 Task: Look for space in Ceará Mirim, Brazil from 1st August, 2023 to 5th August, 2023 for 3 adults, 1 child in price range Rs.13000 to Rs.20000. Place can be entire place with 2 bedrooms having 3 beds and 2 bathrooms. Property type can be flatguest house, hotel. Booking option can be shelf check-in. Required host language is Spanish.
Action: Mouse moved to (403, 80)
Screenshot: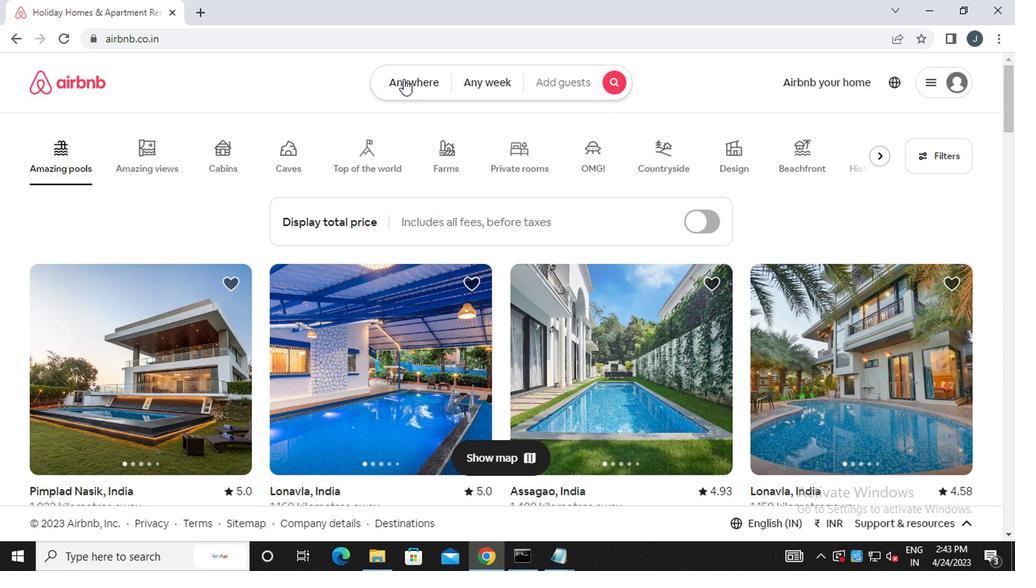 
Action: Mouse pressed left at (403, 80)
Screenshot: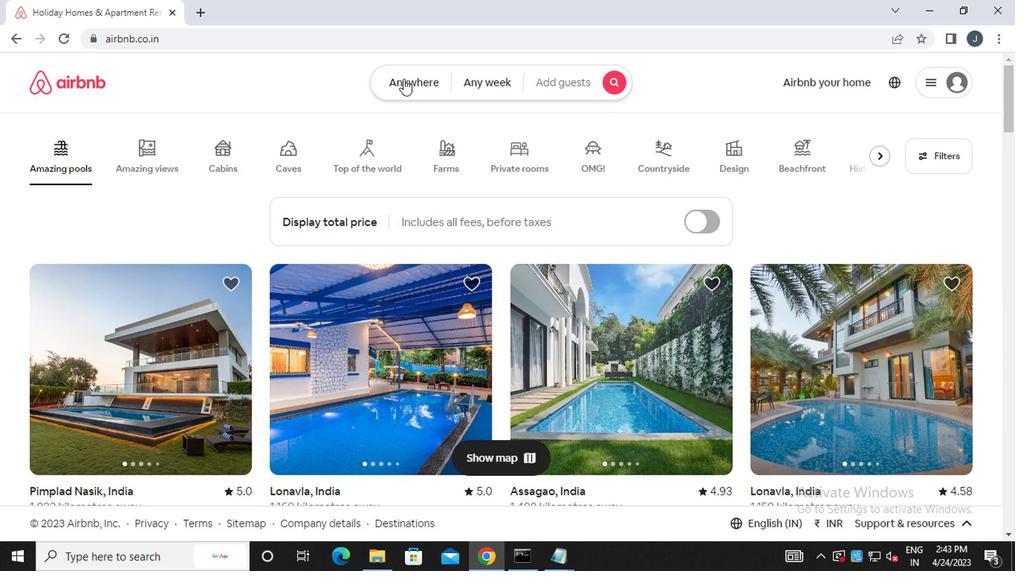 
Action: Mouse moved to (252, 148)
Screenshot: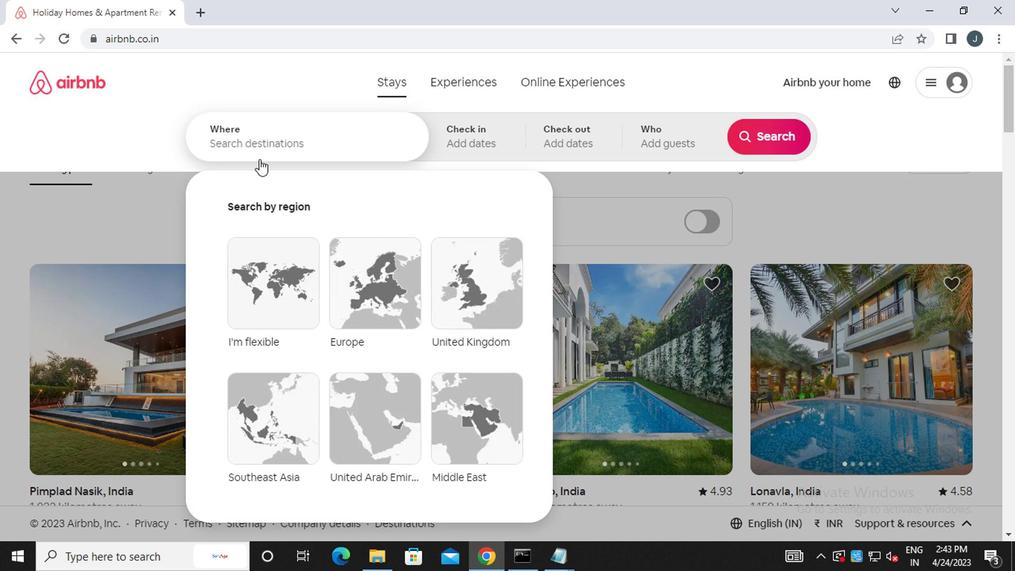 
Action: Mouse pressed left at (252, 148)
Screenshot: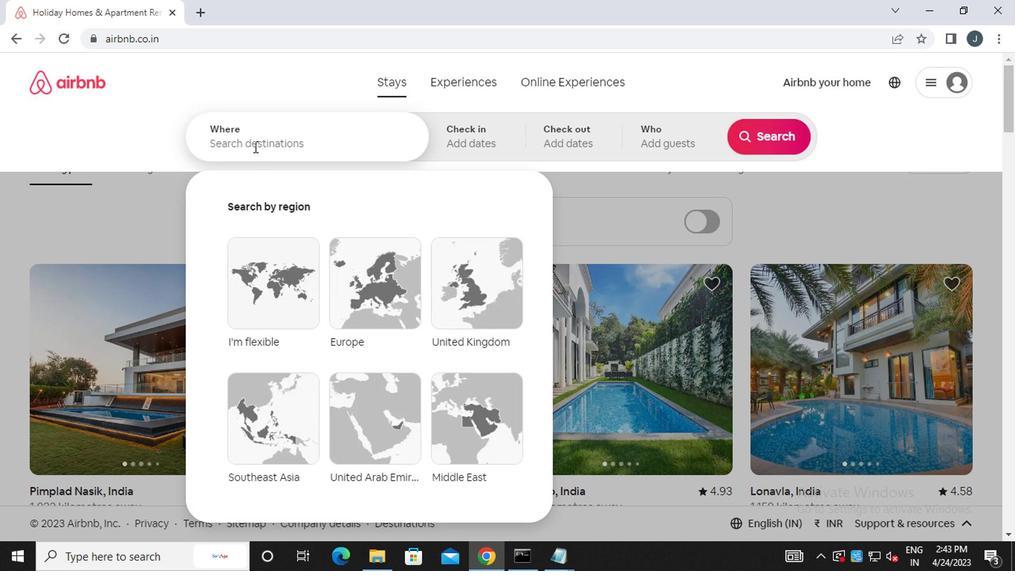 
Action: Mouse moved to (251, 145)
Screenshot: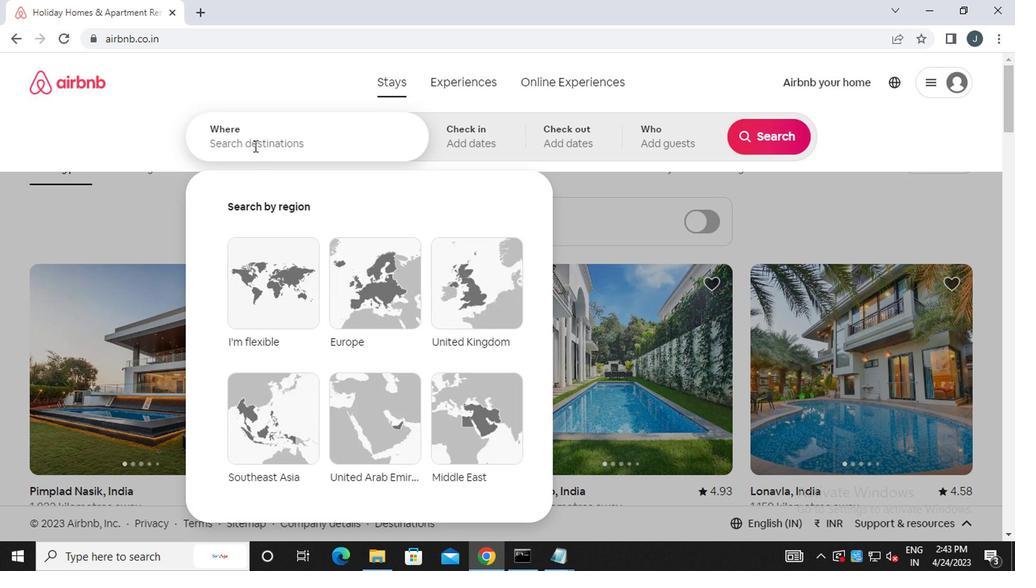 
Action: Key pressed c<Key.caps_lock>eara<Key.space><Key.caps_lock>n=<Key.backspace><Key.backspace>m<Key.caps_lock>irim,<Key.space><Key.caps_lock>b<Key.caps_lock>razil
Screenshot: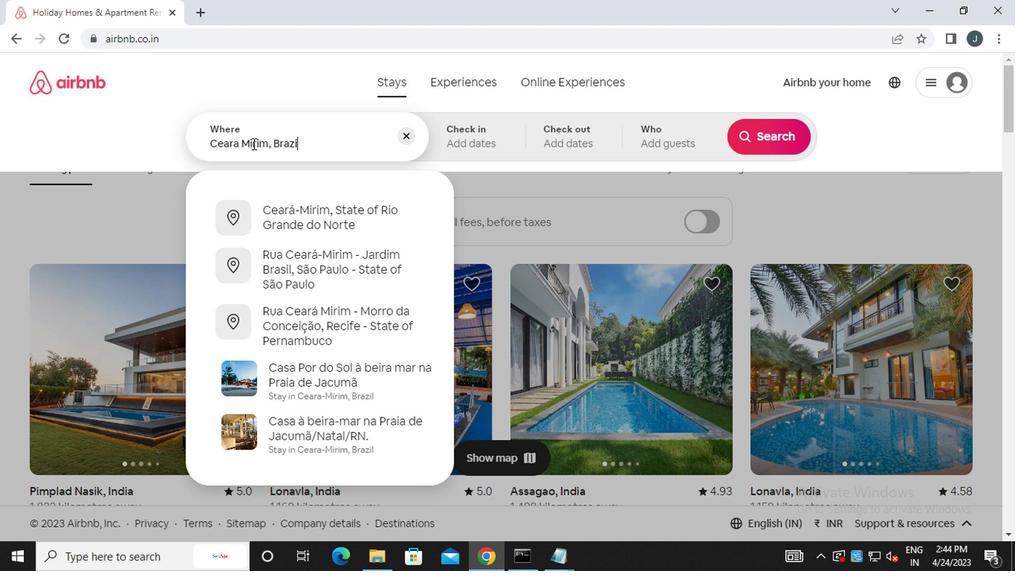 
Action: Mouse moved to (487, 144)
Screenshot: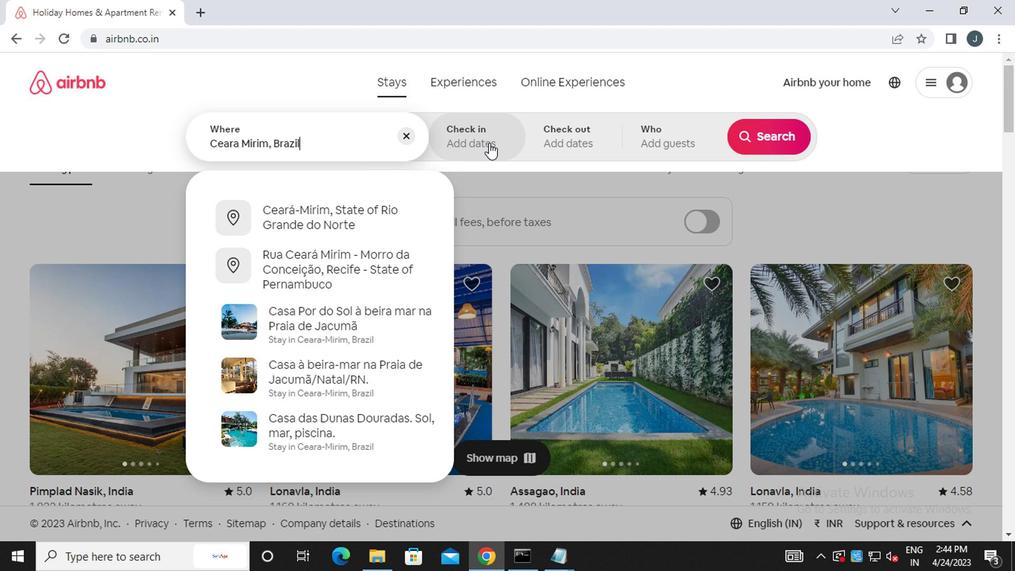 
Action: Mouse pressed left at (487, 144)
Screenshot: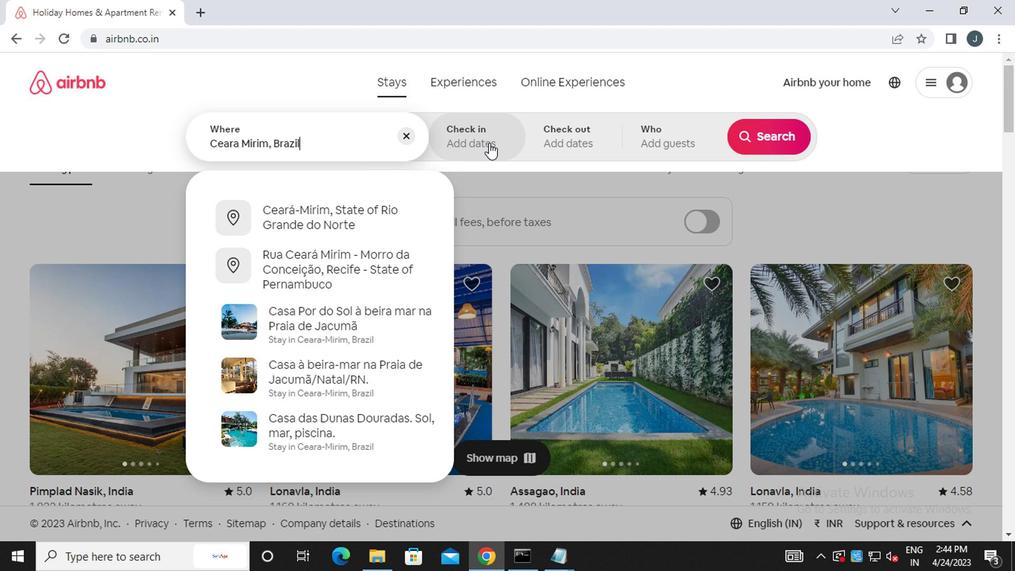 
Action: Mouse moved to (758, 264)
Screenshot: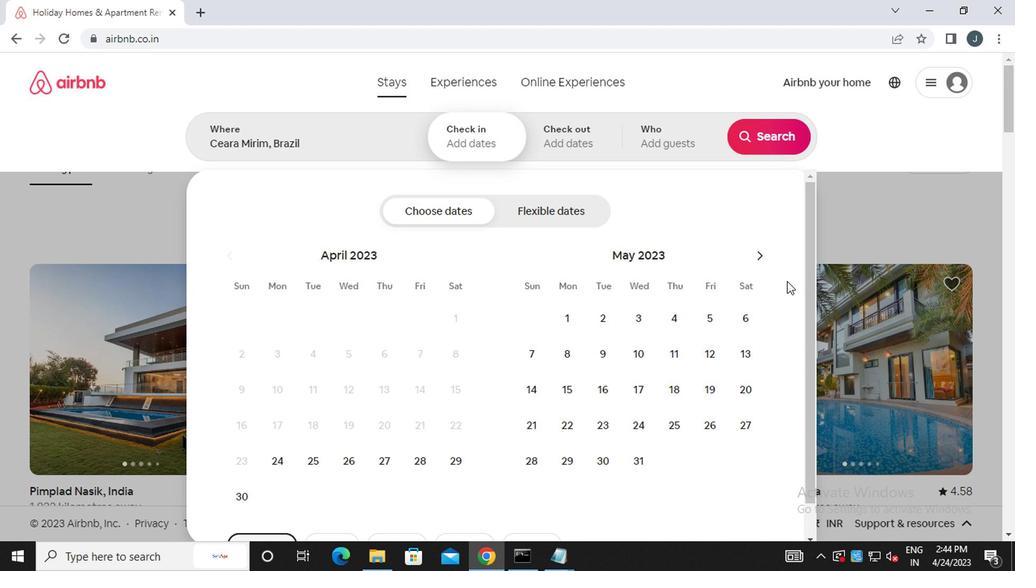 
Action: Mouse pressed left at (758, 264)
Screenshot: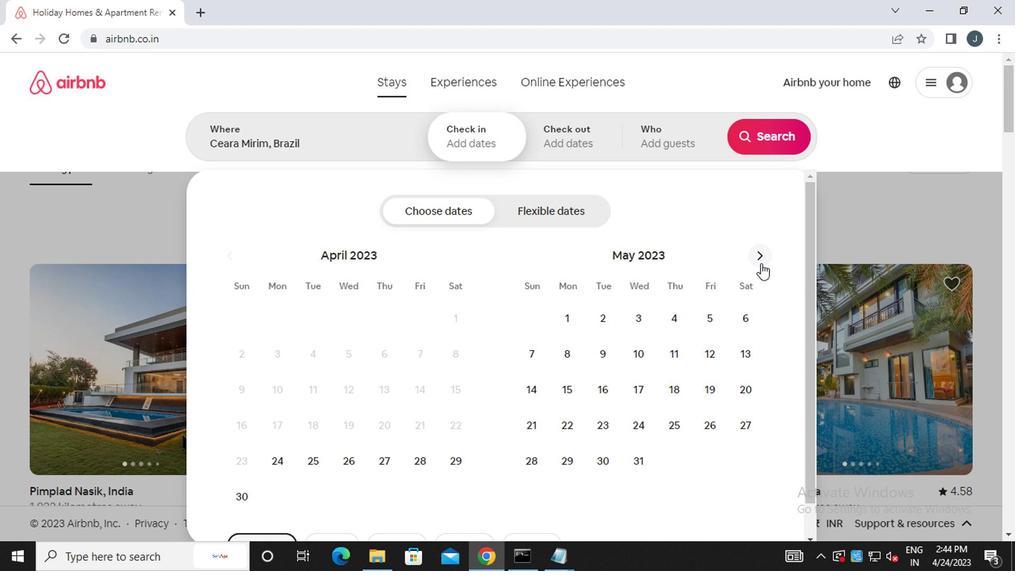 
Action: Mouse pressed left at (758, 264)
Screenshot: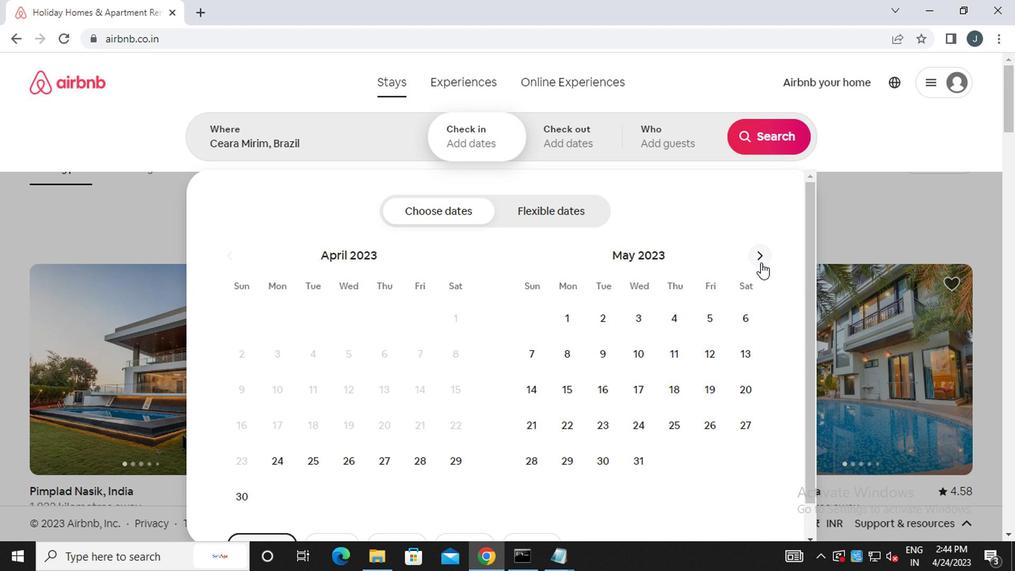 
Action: Mouse pressed left at (758, 264)
Screenshot: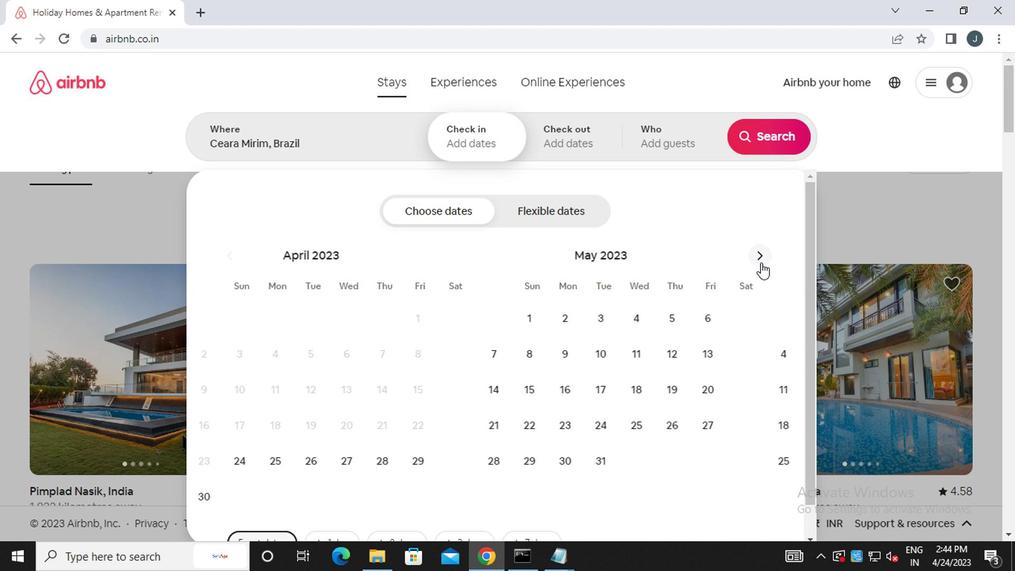 
Action: Mouse pressed left at (758, 264)
Screenshot: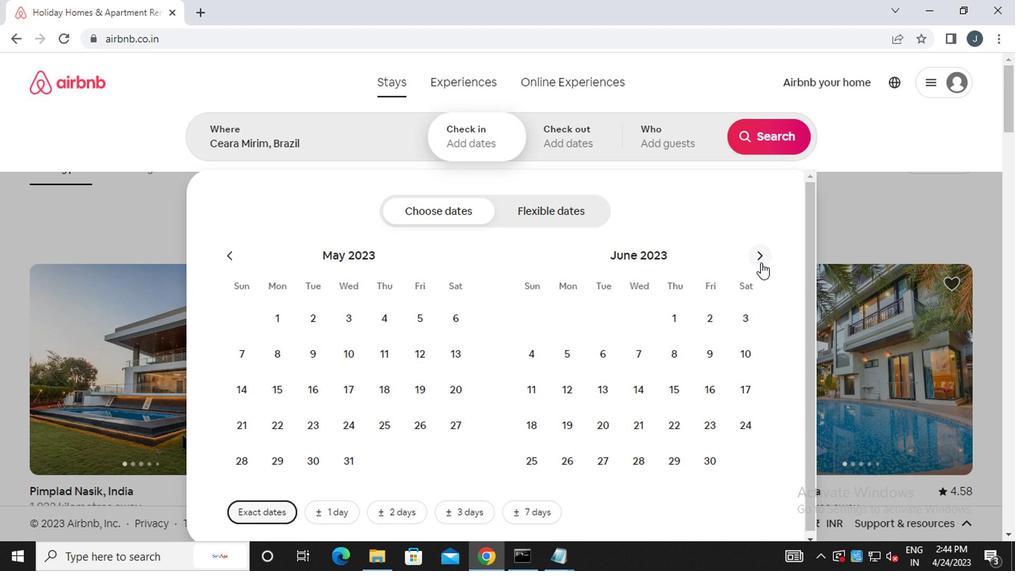 
Action: Mouse pressed left at (758, 264)
Screenshot: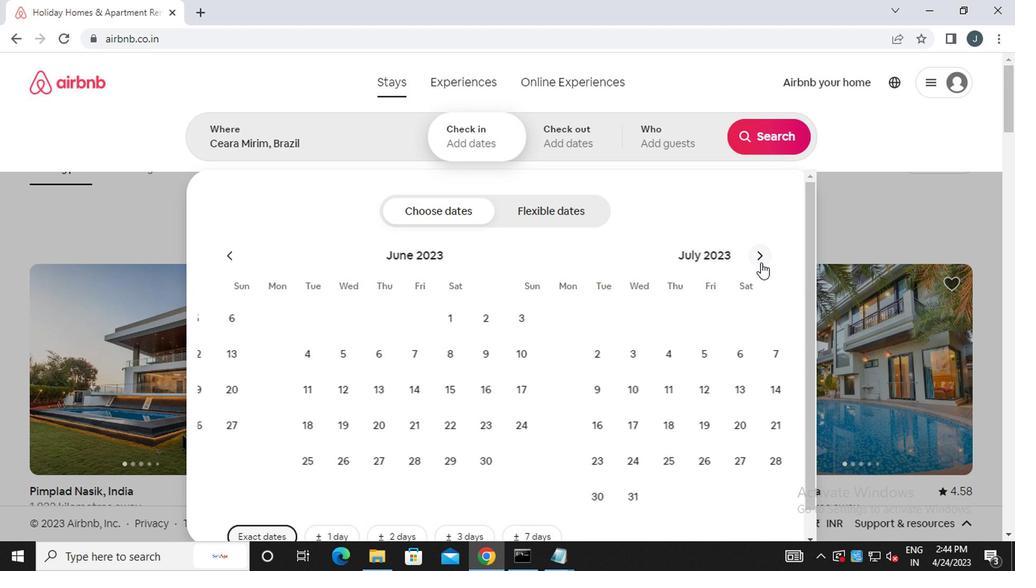 
Action: Mouse pressed left at (758, 264)
Screenshot: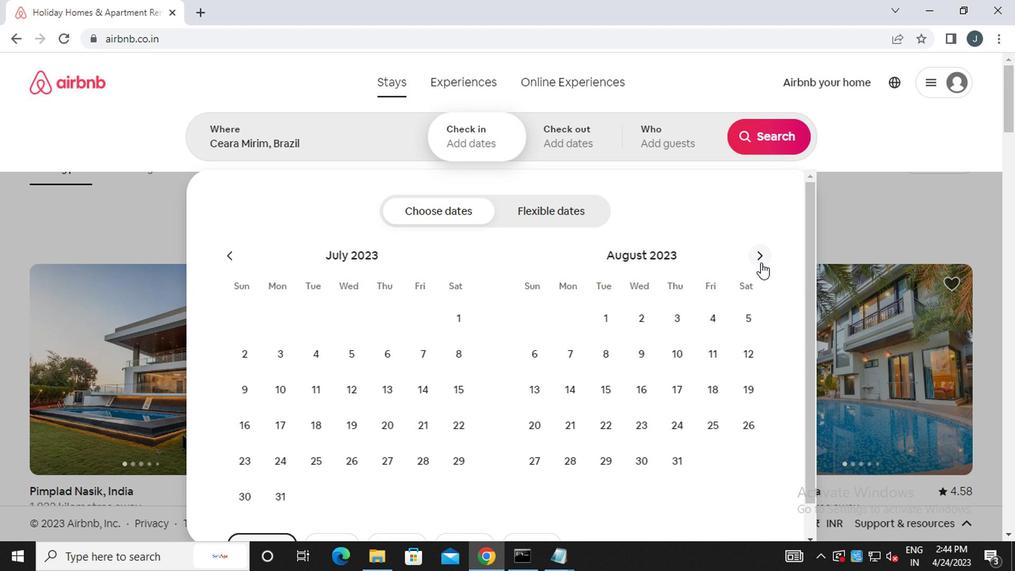 
Action: Mouse moved to (317, 318)
Screenshot: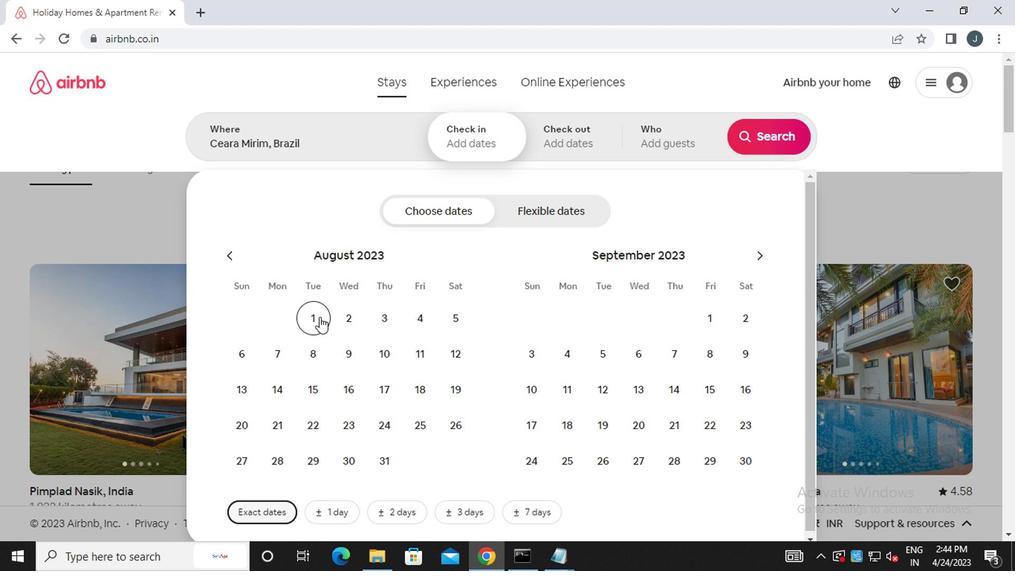 
Action: Mouse pressed left at (317, 318)
Screenshot: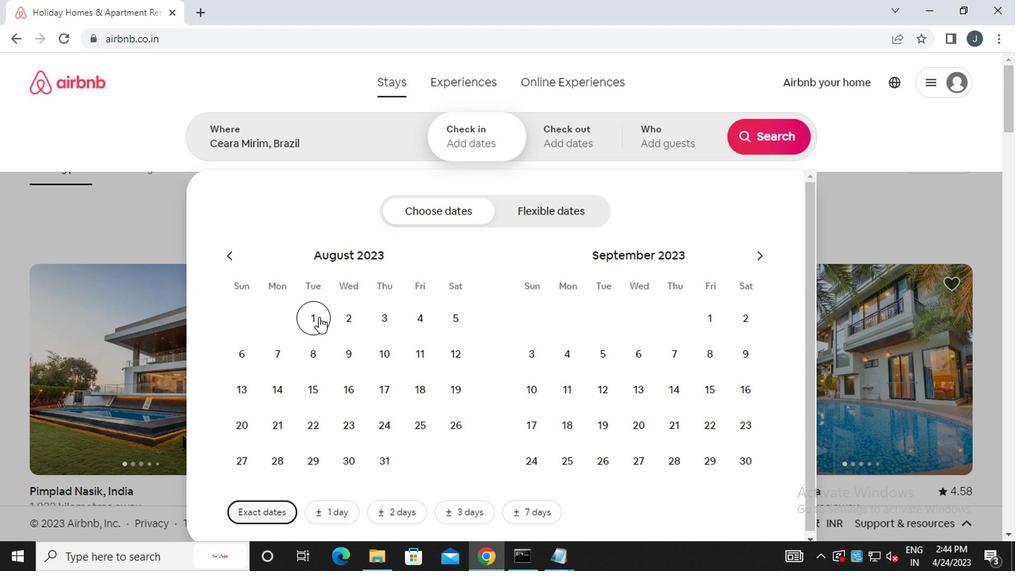 
Action: Mouse moved to (448, 322)
Screenshot: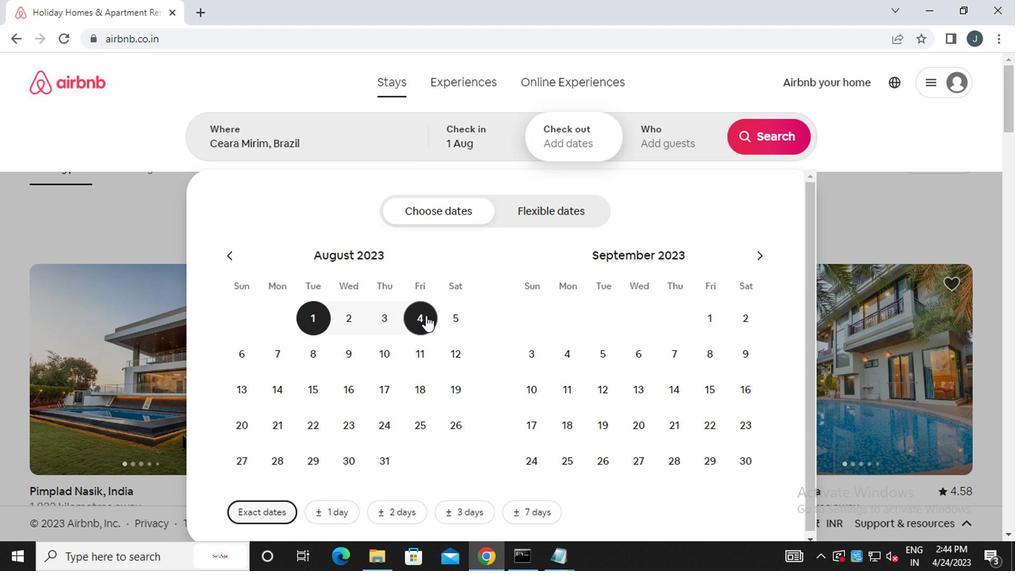 
Action: Mouse pressed left at (448, 322)
Screenshot: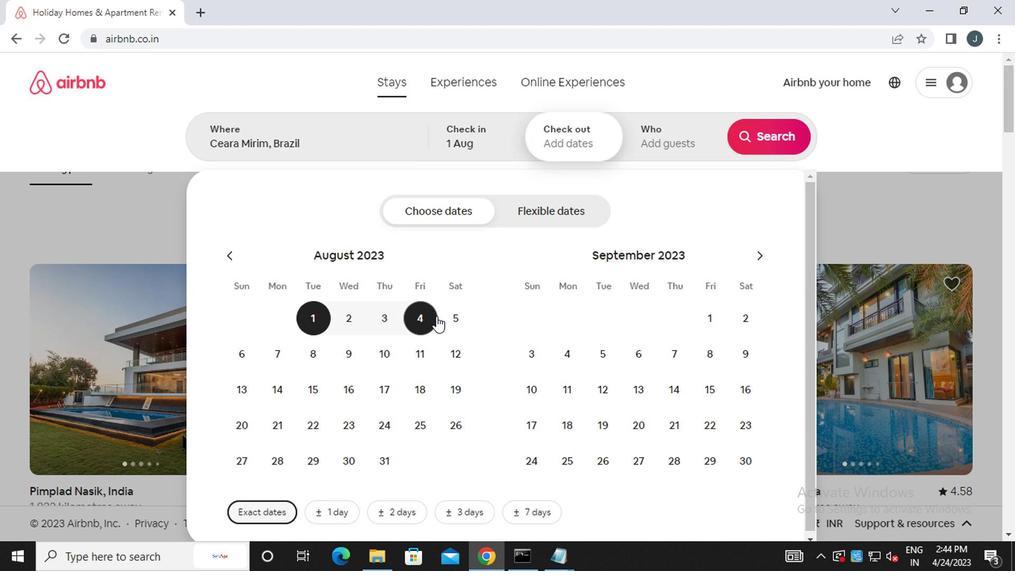 
Action: Mouse moved to (666, 153)
Screenshot: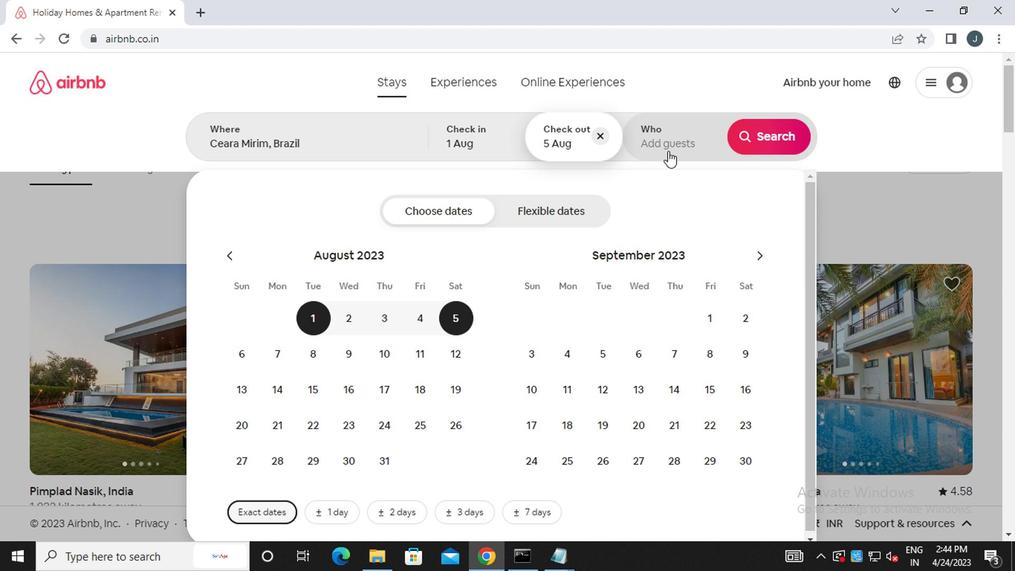 
Action: Mouse pressed left at (666, 153)
Screenshot: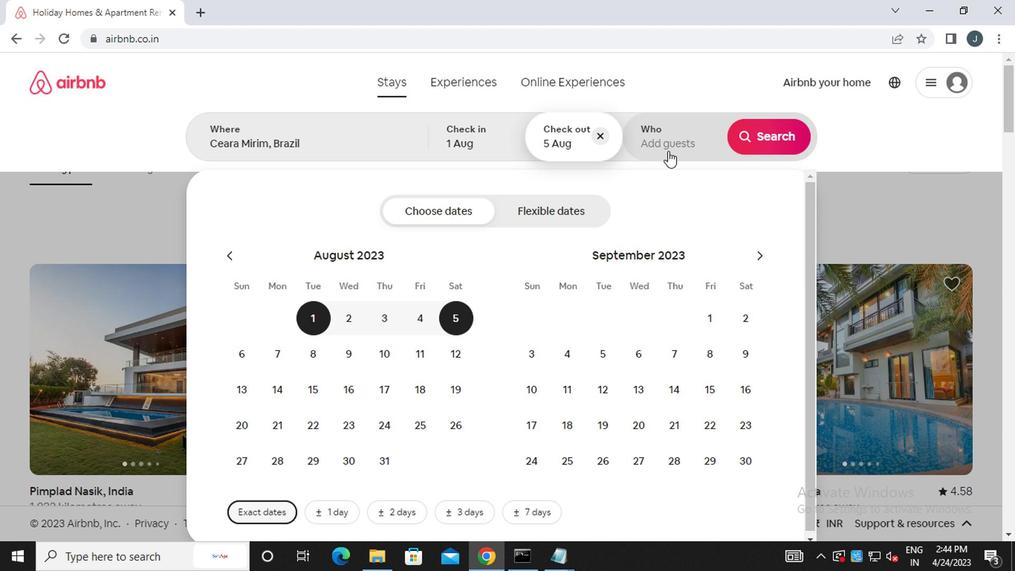 
Action: Mouse moved to (766, 216)
Screenshot: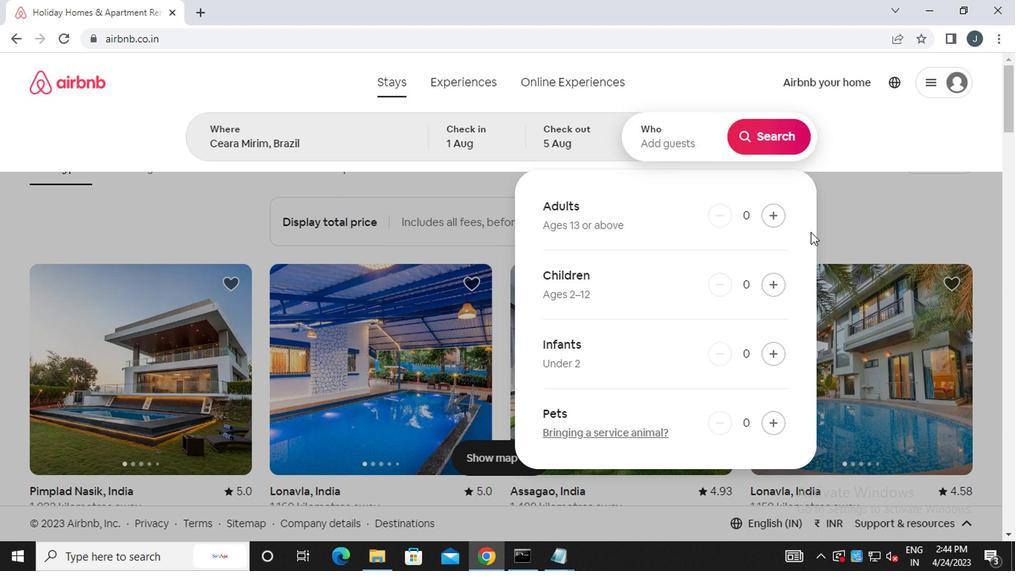 
Action: Mouse pressed left at (766, 216)
Screenshot: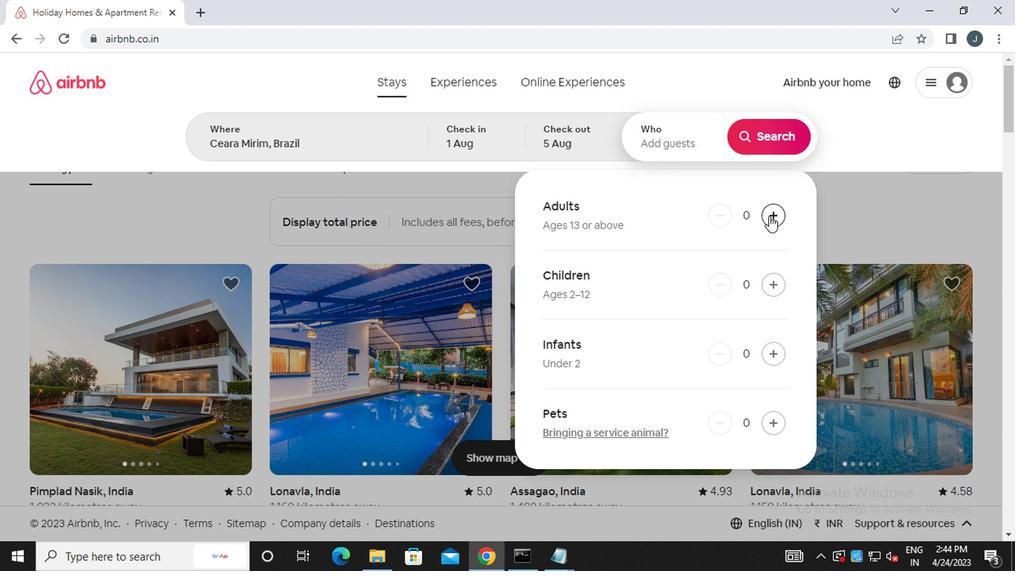 
Action: Mouse pressed left at (766, 216)
Screenshot: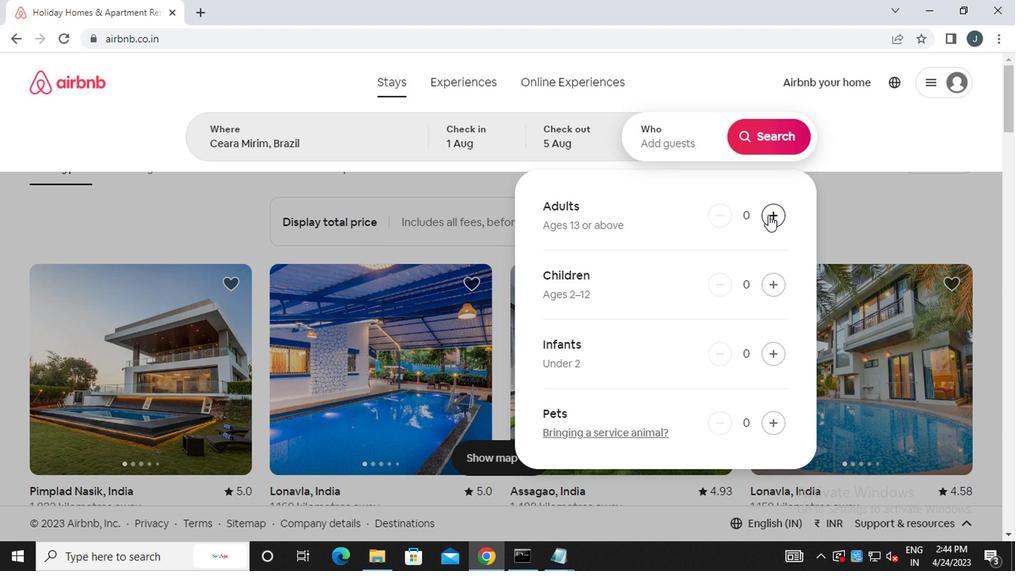 
Action: Mouse pressed left at (766, 216)
Screenshot: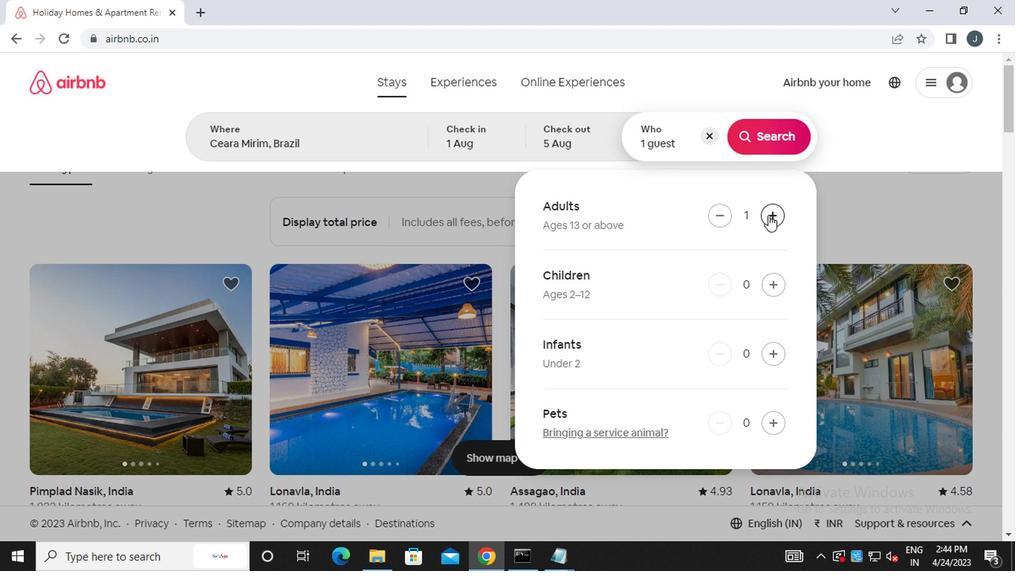 
Action: Mouse moved to (777, 286)
Screenshot: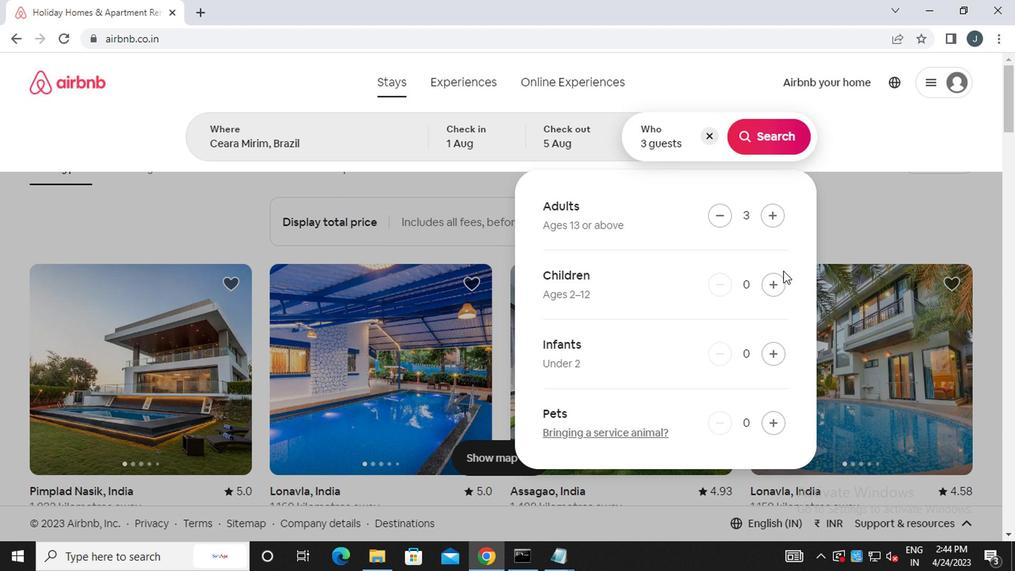 
Action: Mouse pressed left at (777, 286)
Screenshot: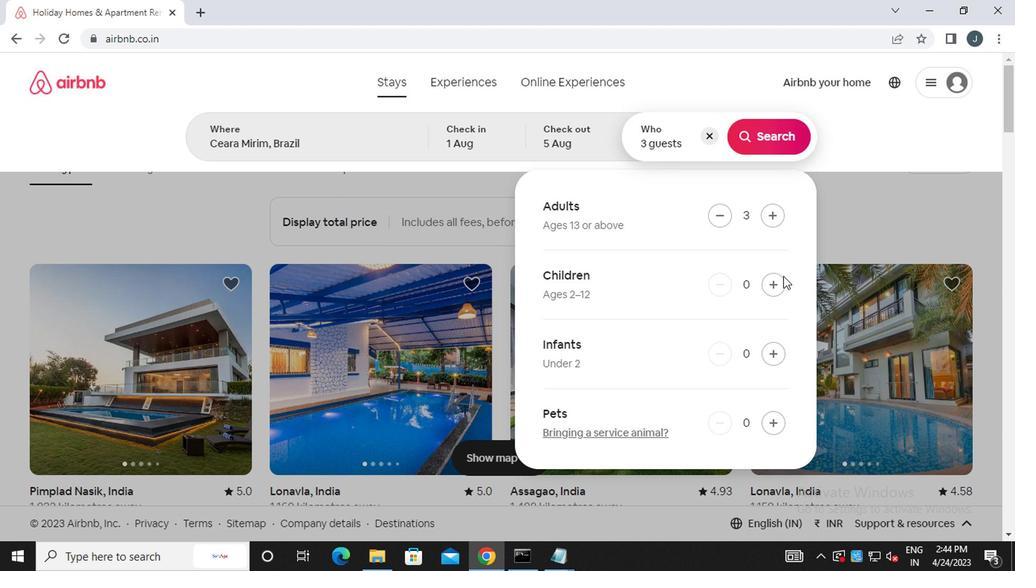 
Action: Mouse moved to (780, 148)
Screenshot: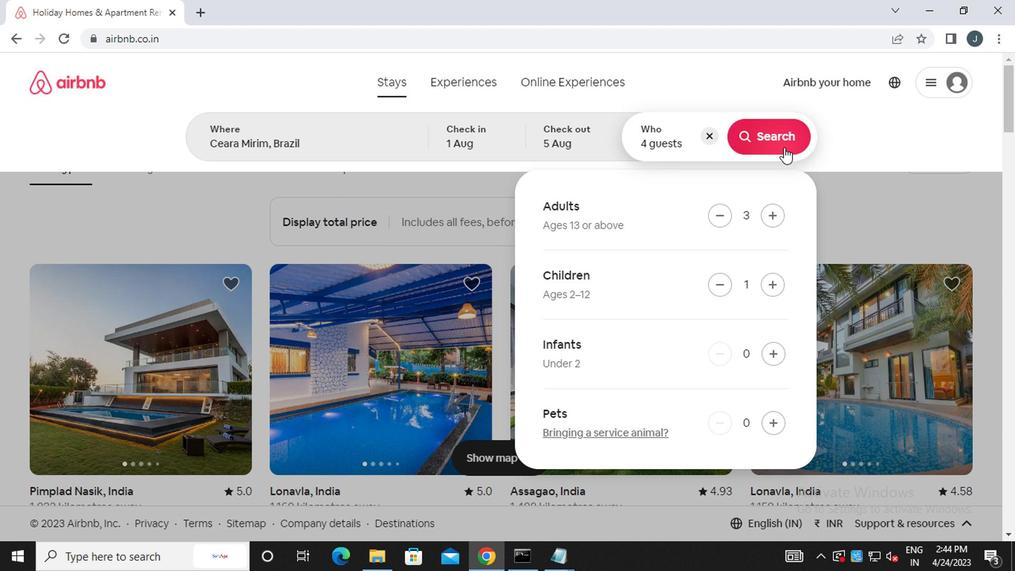 
Action: Mouse pressed left at (780, 148)
Screenshot: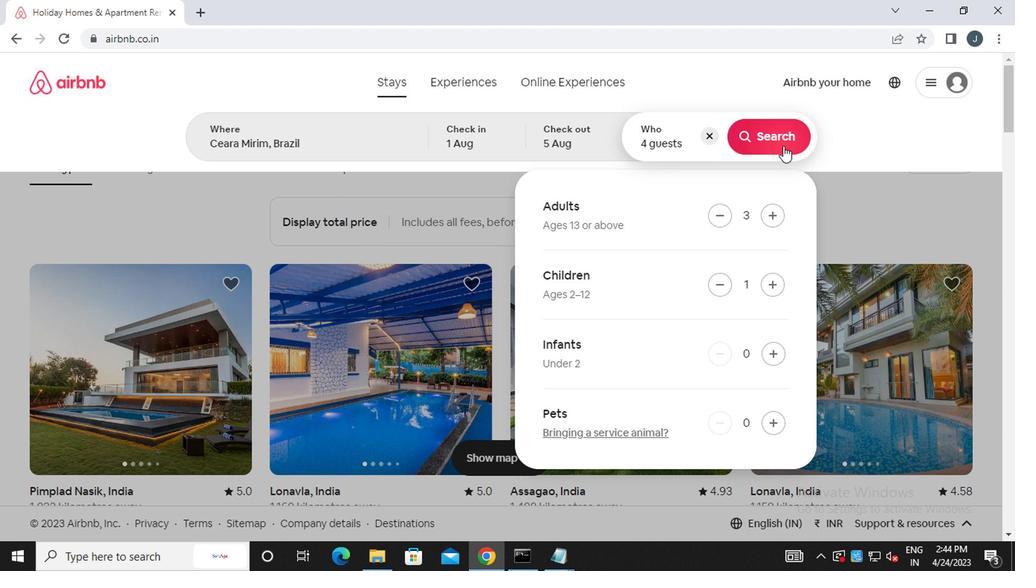 
Action: Mouse moved to (955, 144)
Screenshot: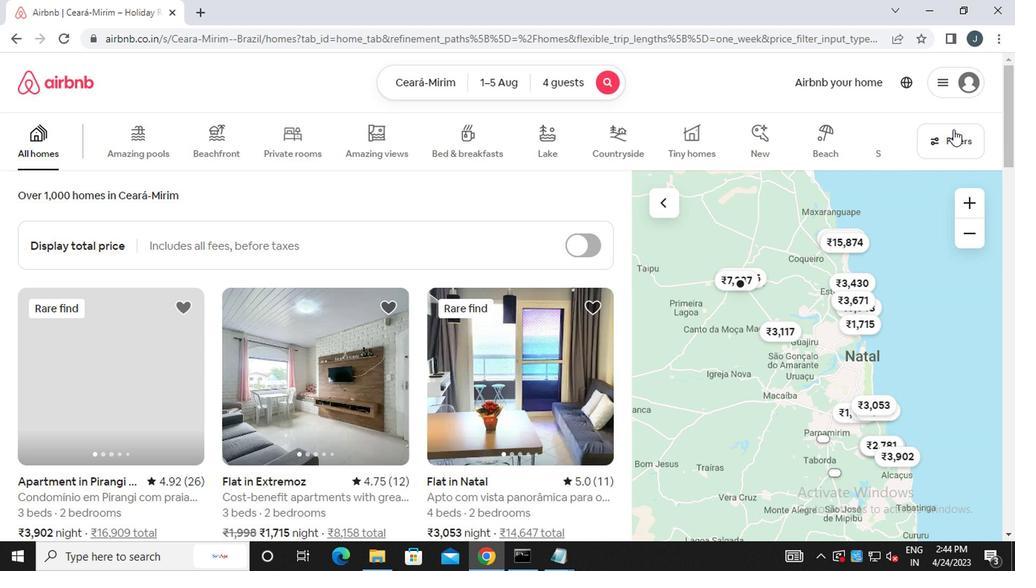 
Action: Mouse pressed left at (955, 144)
Screenshot: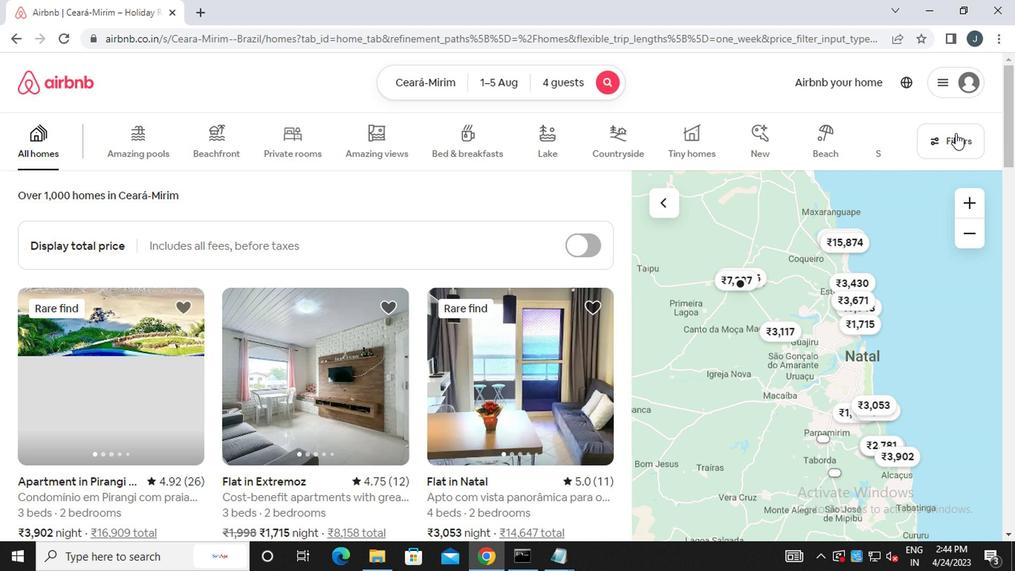 
Action: Mouse moved to (396, 323)
Screenshot: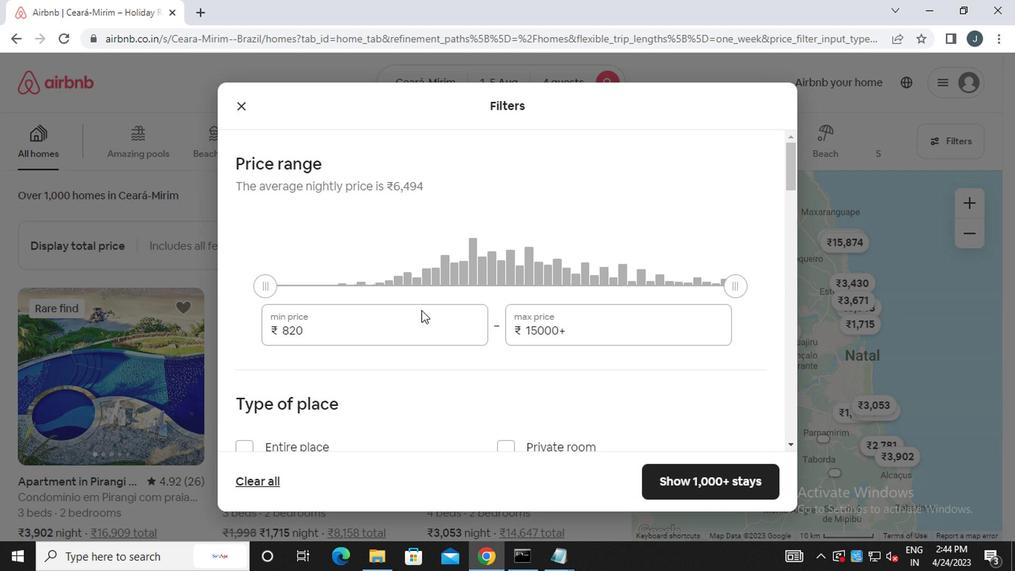 
Action: Mouse pressed left at (396, 323)
Screenshot: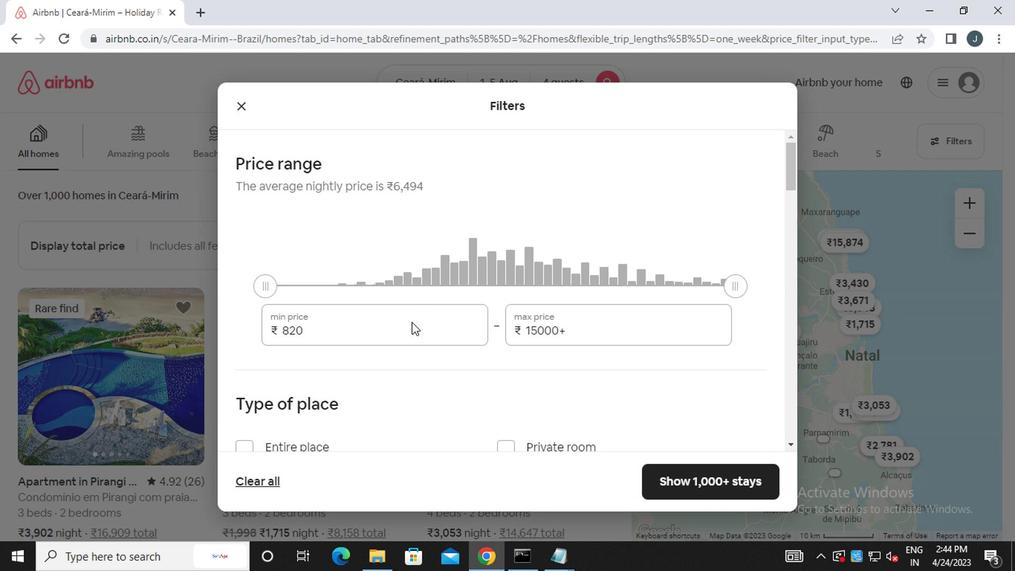
Action: Mouse moved to (394, 318)
Screenshot: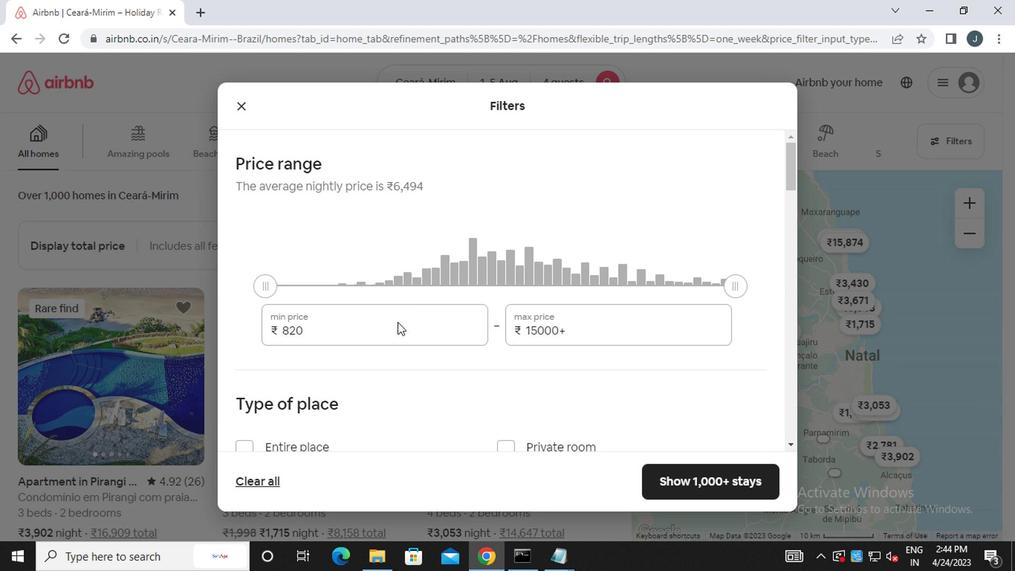 
Action: Key pressed <Key.backspace><Key.backspace><Key.backspace><<97>><<99>><<96>><<96>><<96>>
Screenshot: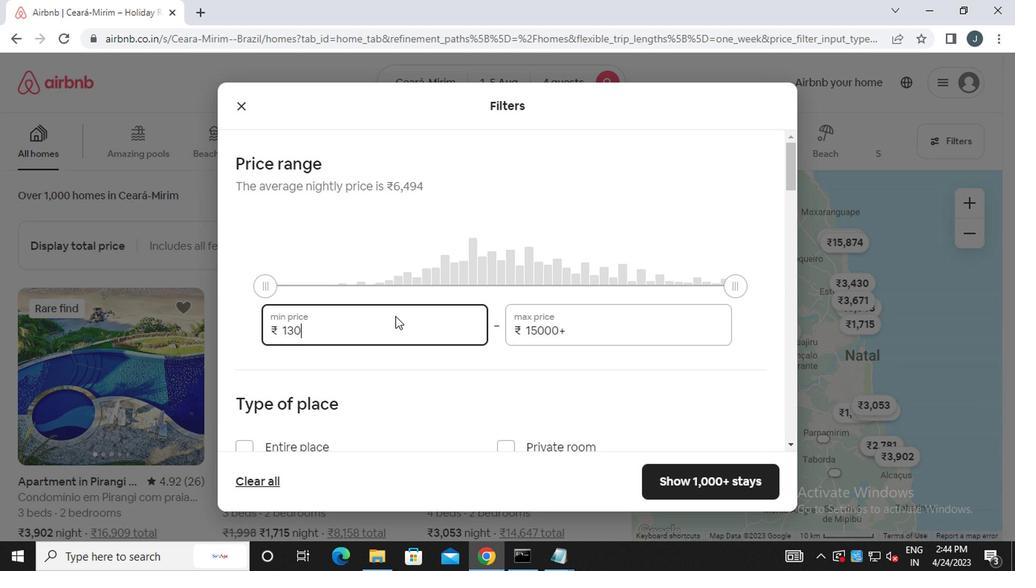 
Action: Mouse moved to (583, 330)
Screenshot: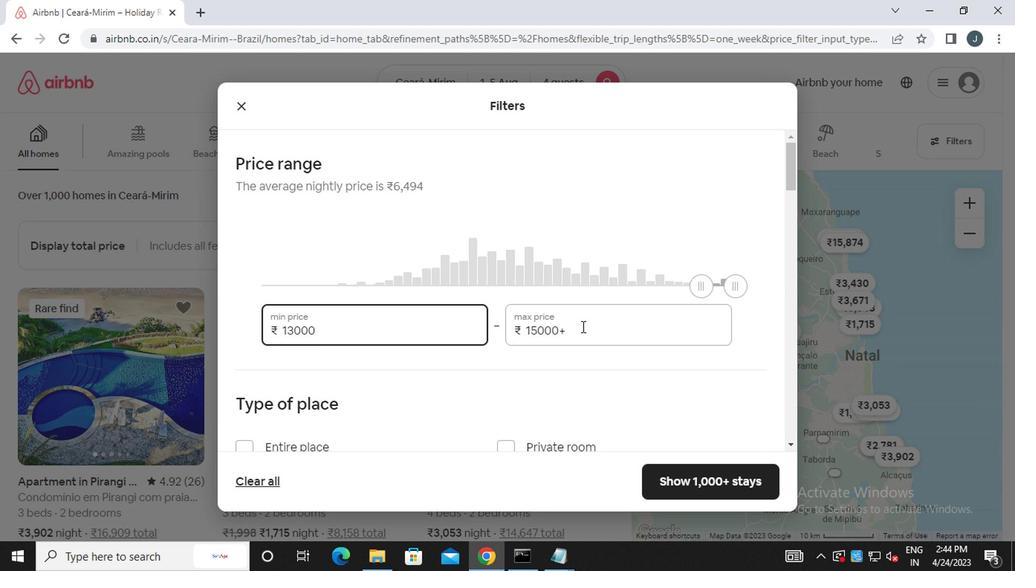 
Action: Mouse pressed left at (583, 330)
Screenshot: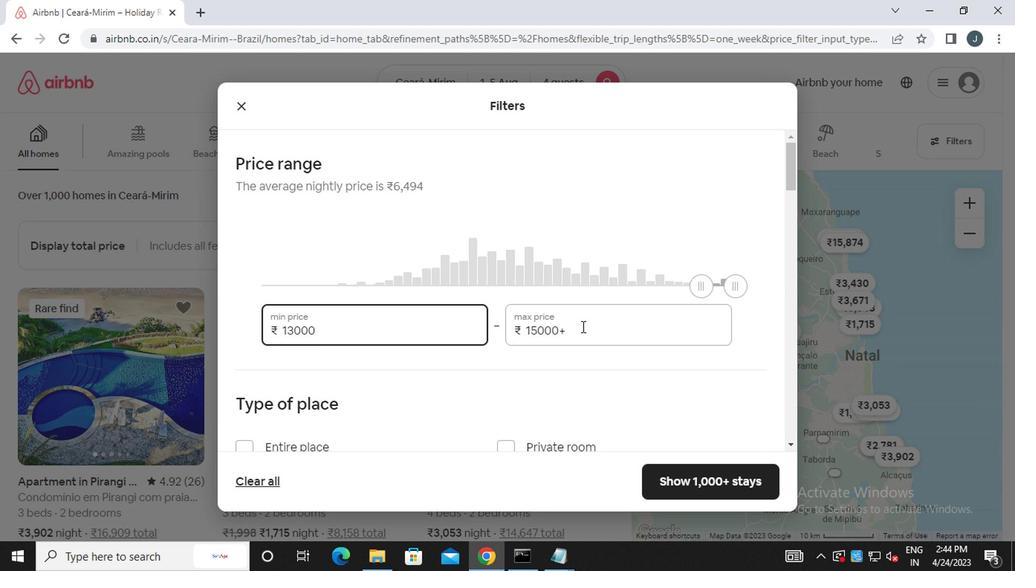 
Action: Mouse moved to (577, 331)
Screenshot: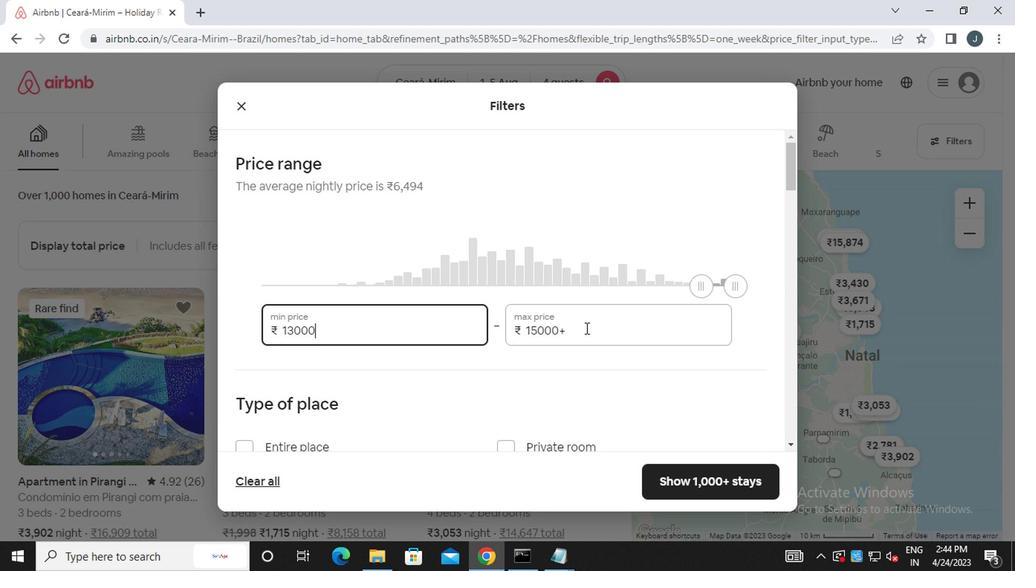
Action: Key pressed <Key.backspace><Key.backspace><Key.backspace><Key.backspace><Key.backspace><<98>><<96>><<96>><<96>><Key.backspace><Key.backspace><Key.backspace><Key.backspace><Key.backspace><<98>><<96>><<96>><<96>><<96>>
Screenshot: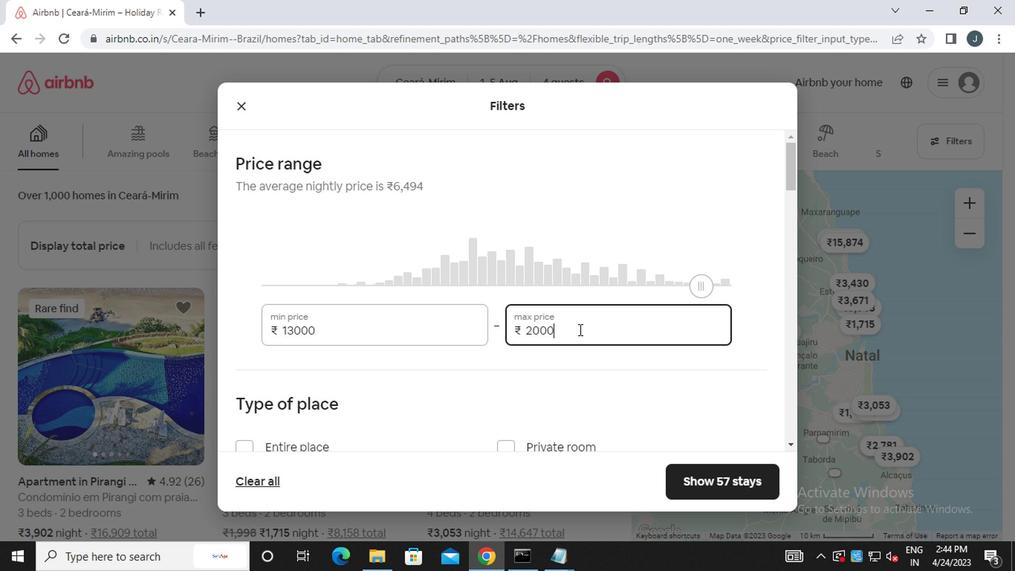 
Action: Mouse moved to (597, 358)
Screenshot: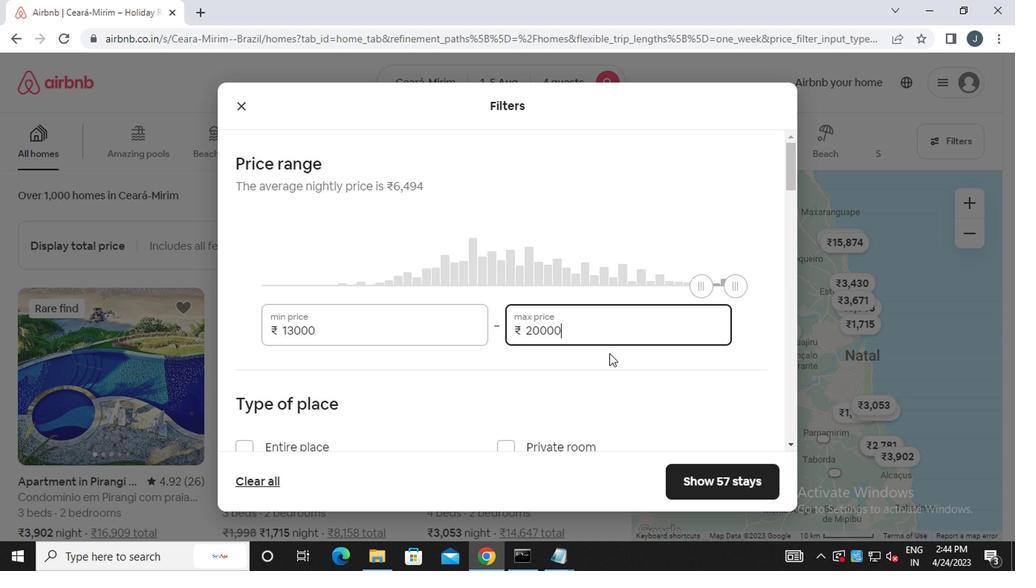 
Action: Mouse scrolled (597, 357) with delta (0, -1)
Screenshot: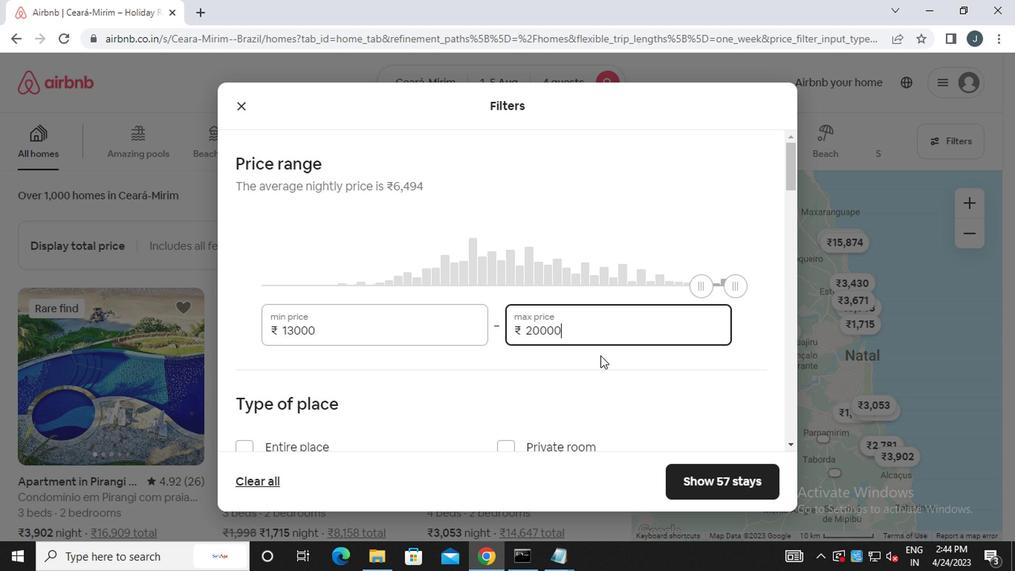 
Action: Mouse scrolled (597, 357) with delta (0, -1)
Screenshot: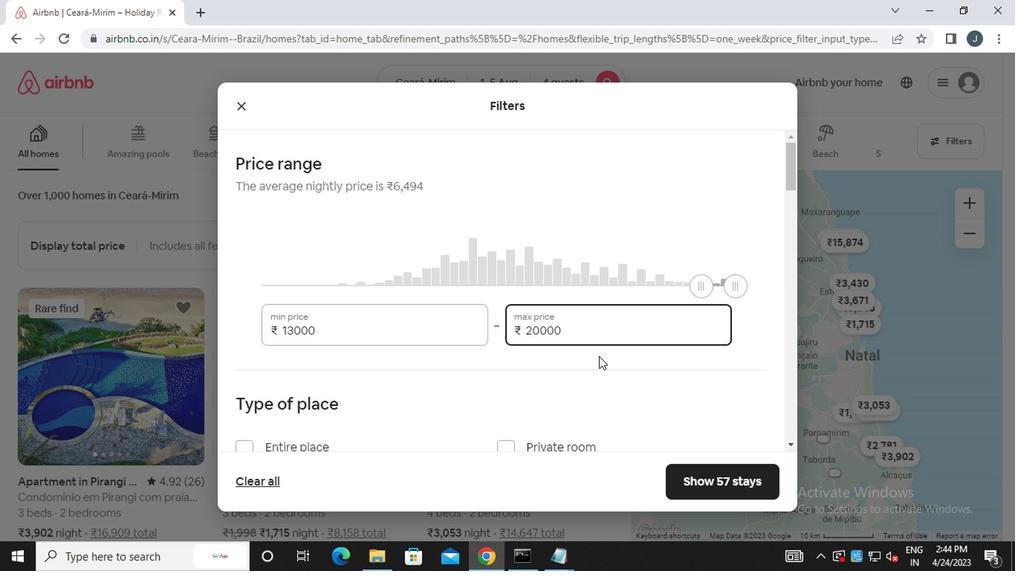 
Action: Mouse moved to (300, 313)
Screenshot: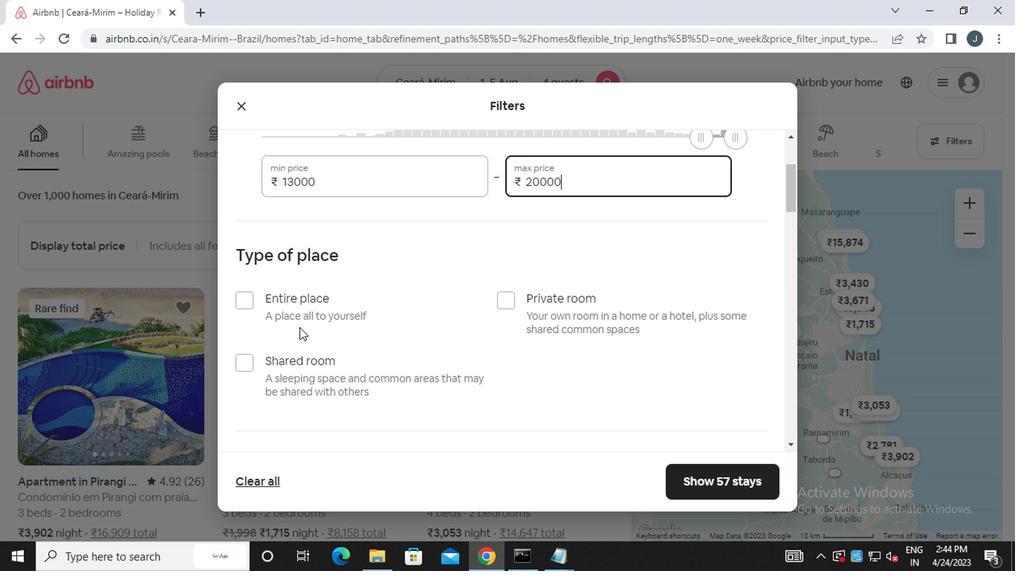 
Action: Mouse pressed left at (300, 313)
Screenshot: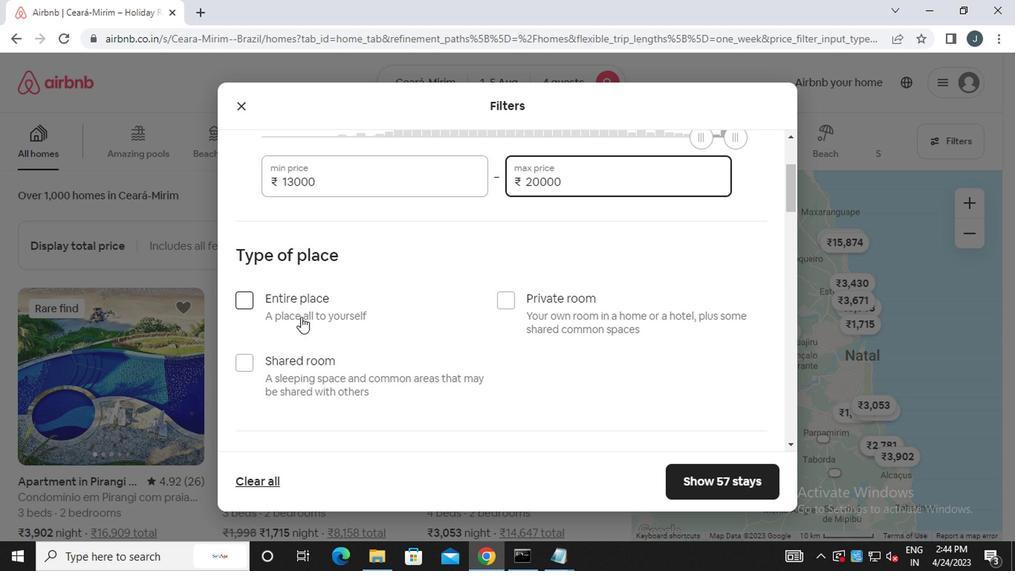 
Action: Mouse moved to (388, 293)
Screenshot: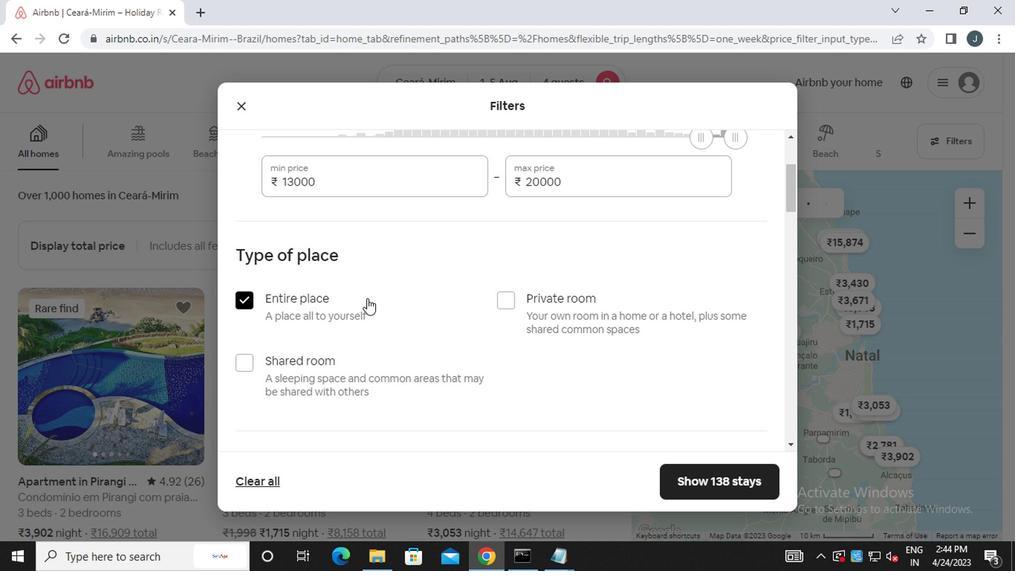 
Action: Mouse scrolled (388, 292) with delta (0, -1)
Screenshot: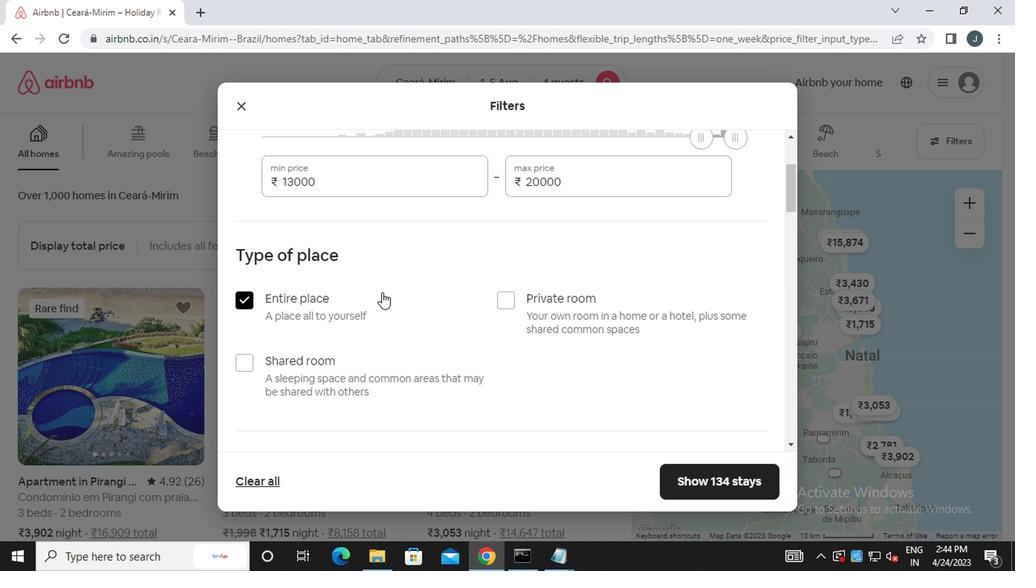 
Action: Mouse scrolled (388, 292) with delta (0, -1)
Screenshot: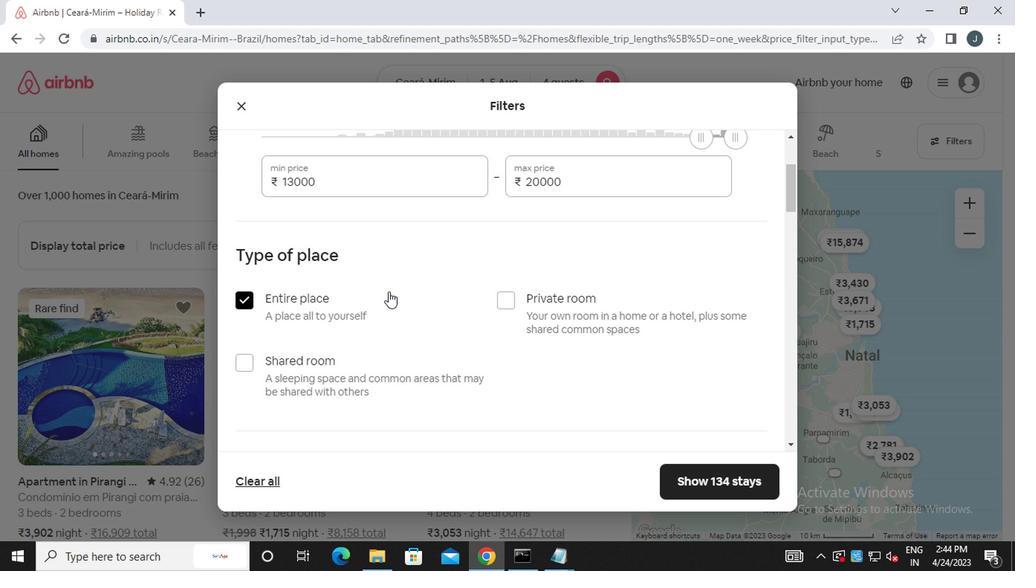 
Action: Mouse moved to (398, 296)
Screenshot: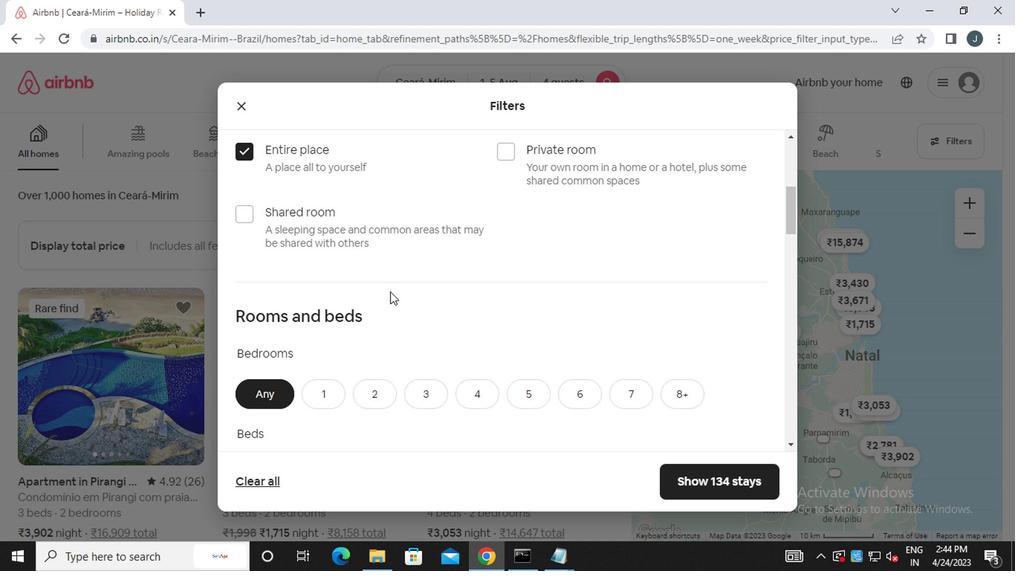 
Action: Mouse scrolled (398, 295) with delta (0, 0)
Screenshot: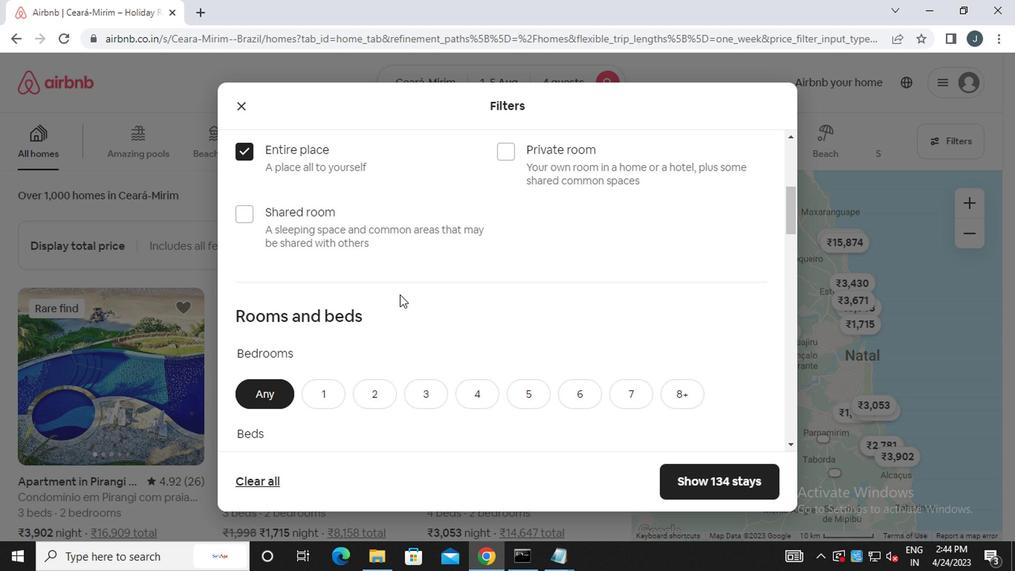 
Action: Mouse scrolled (398, 295) with delta (0, 0)
Screenshot: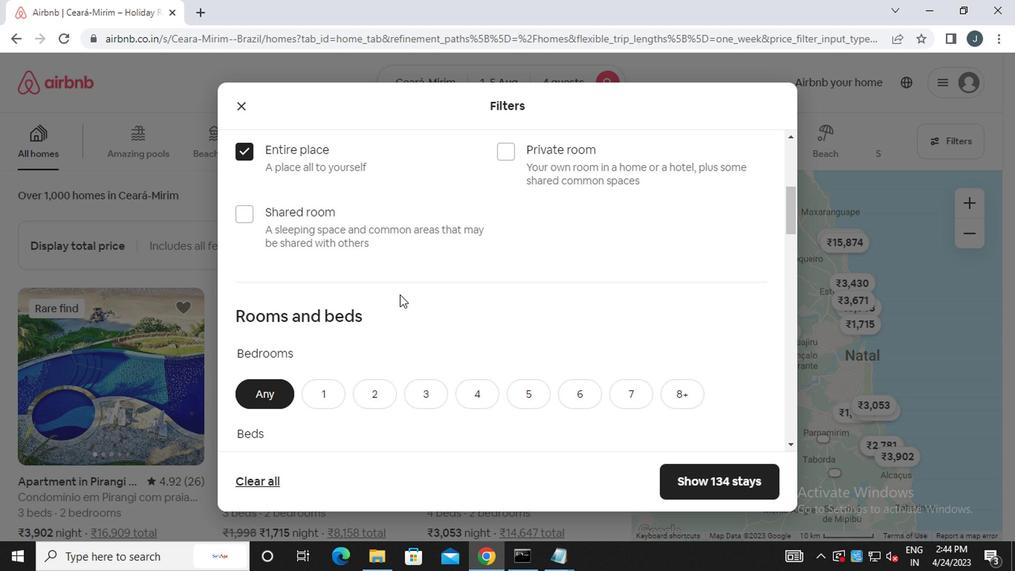 
Action: Mouse moved to (386, 252)
Screenshot: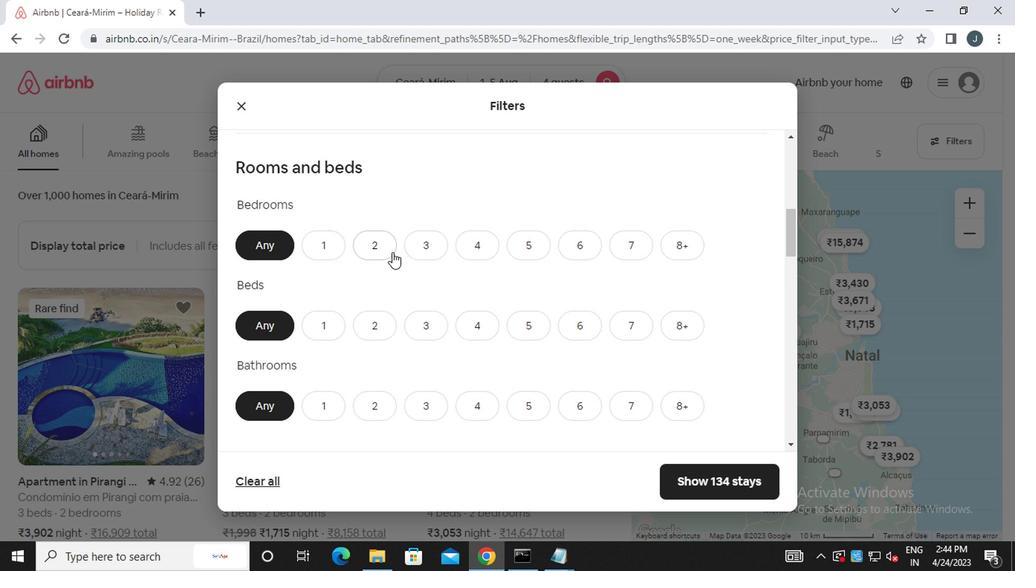 
Action: Mouse pressed left at (386, 252)
Screenshot: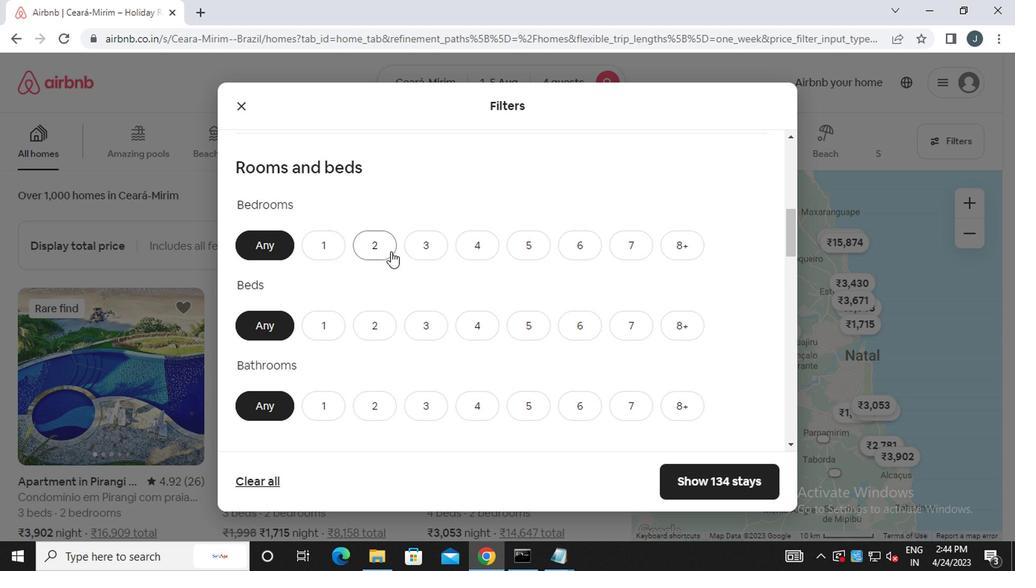 
Action: Mouse moved to (429, 328)
Screenshot: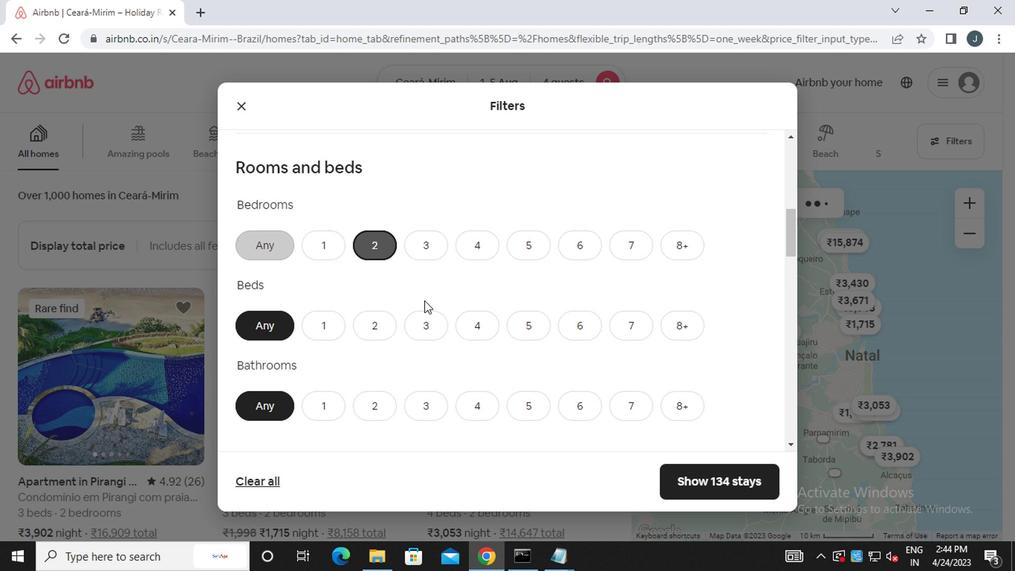 
Action: Mouse pressed left at (429, 328)
Screenshot: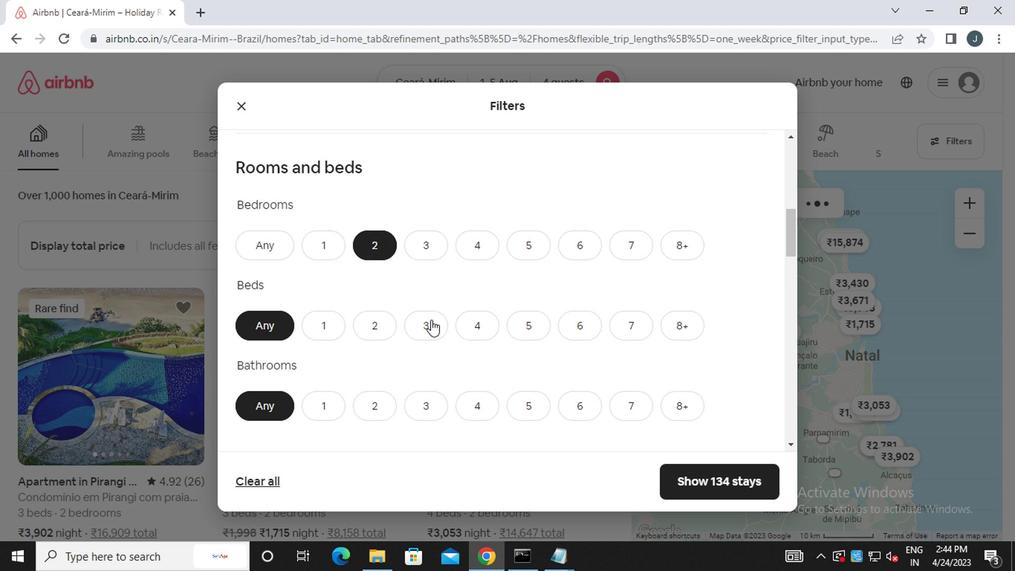 
Action: Mouse moved to (367, 402)
Screenshot: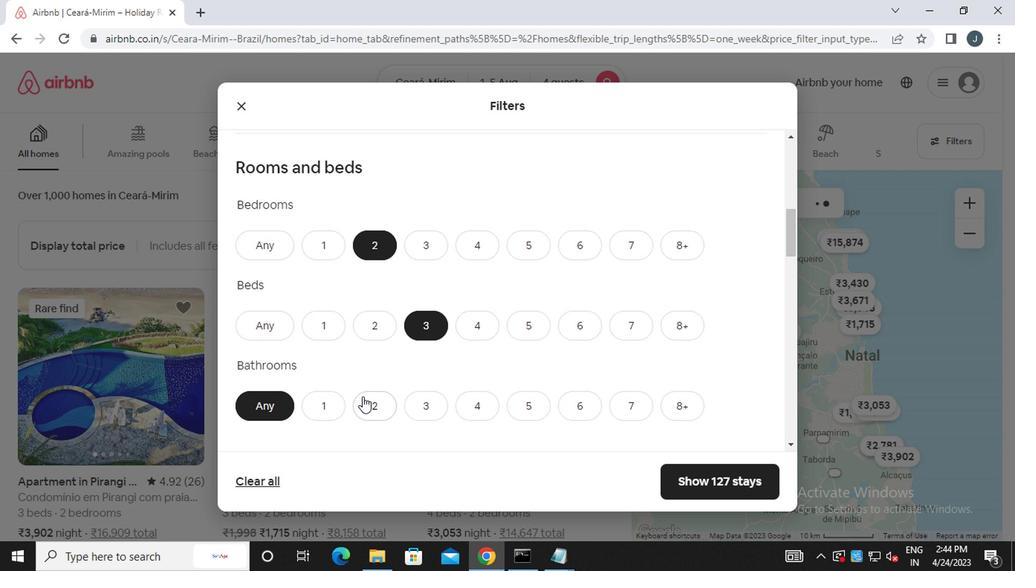 
Action: Mouse pressed left at (367, 402)
Screenshot: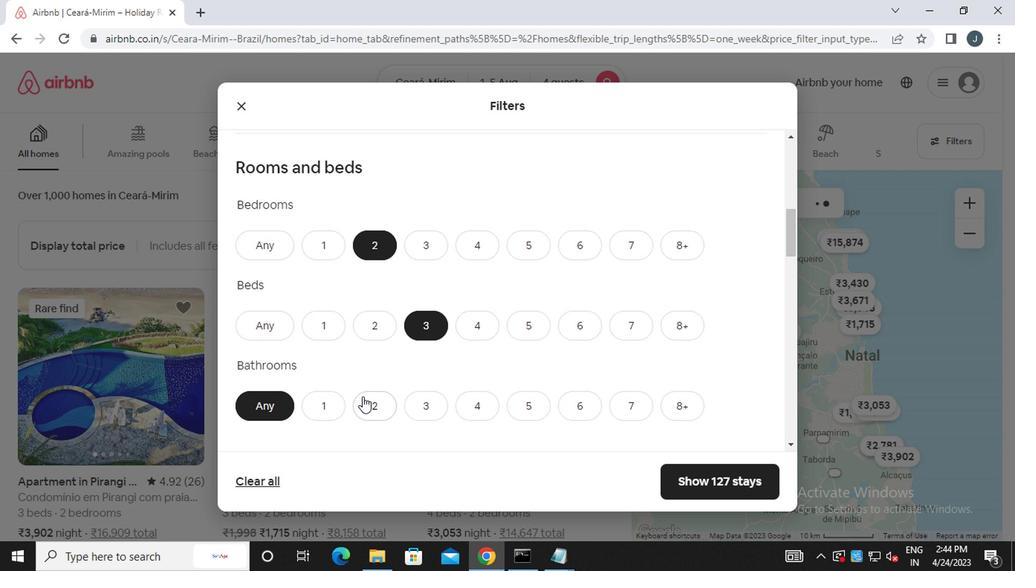 
Action: Mouse moved to (387, 406)
Screenshot: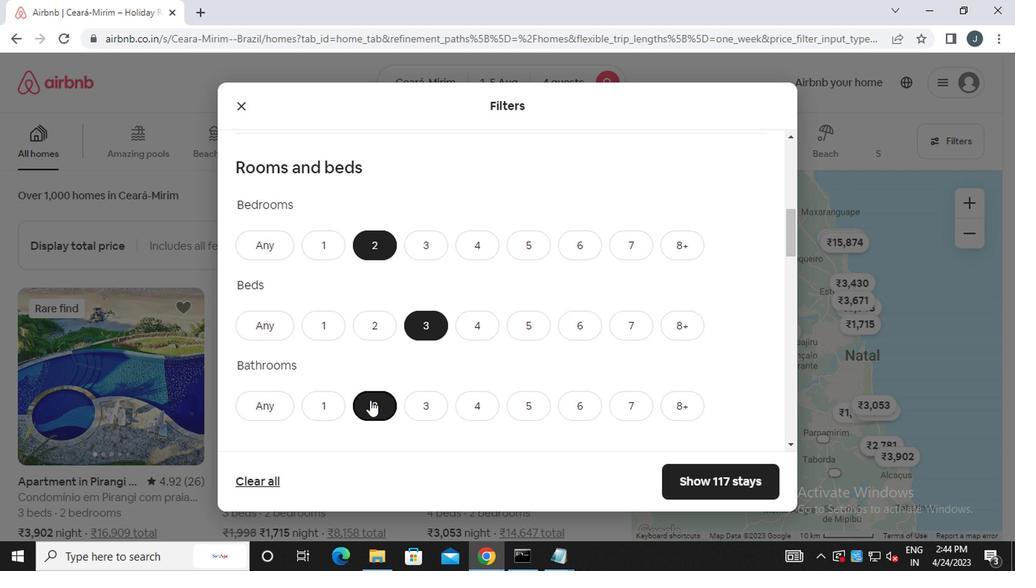 
Action: Mouse scrolled (387, 405) with delta (0, 0)
Screenshot: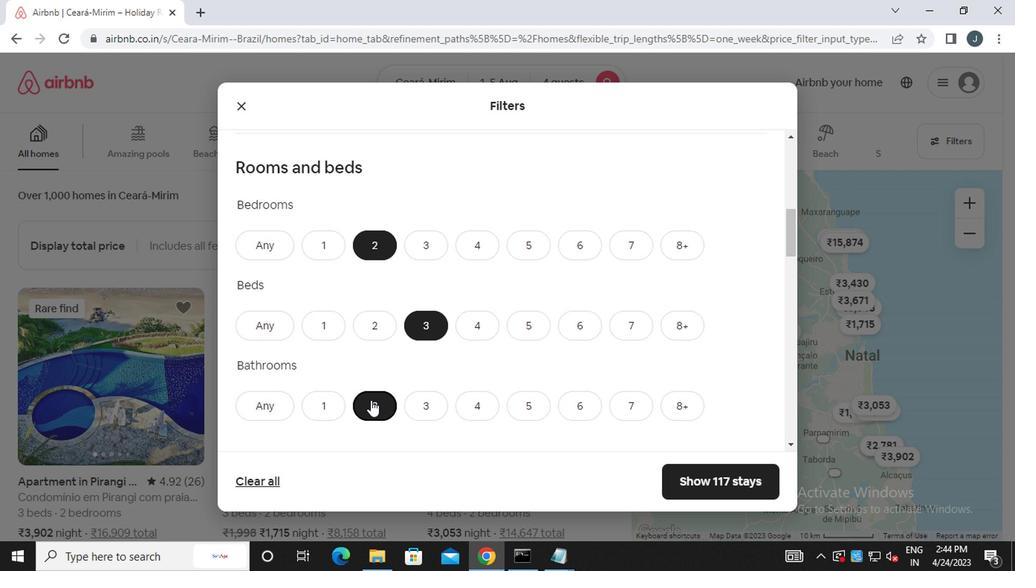 
Action: Mouse scrolled (387, 405) with delta (0, 0)
Screenshot: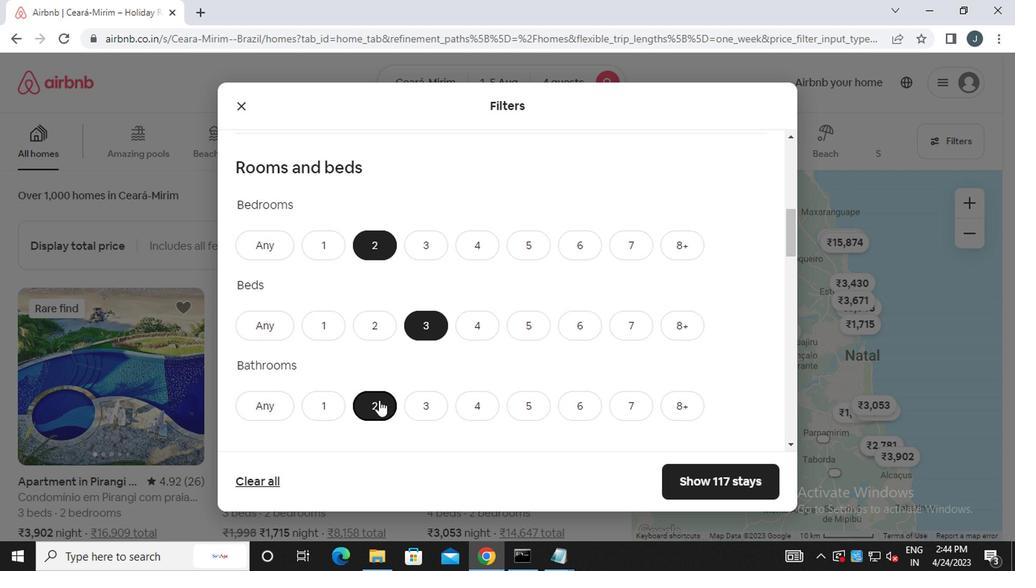 
Action: Mouse moved to (411, 417)
Screenshot: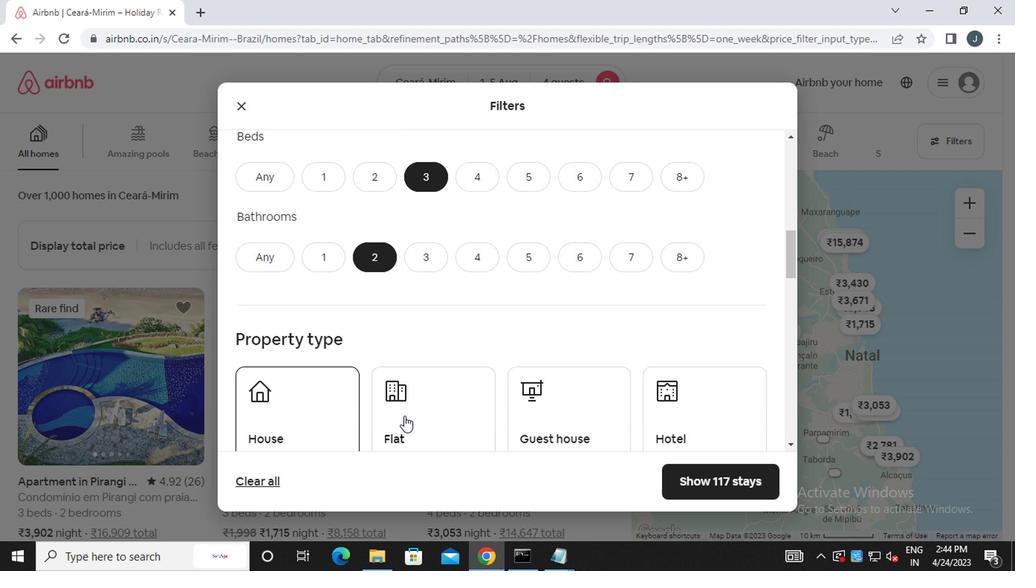 
Action: Mouse pressed left at (411, 417)
Screenshot: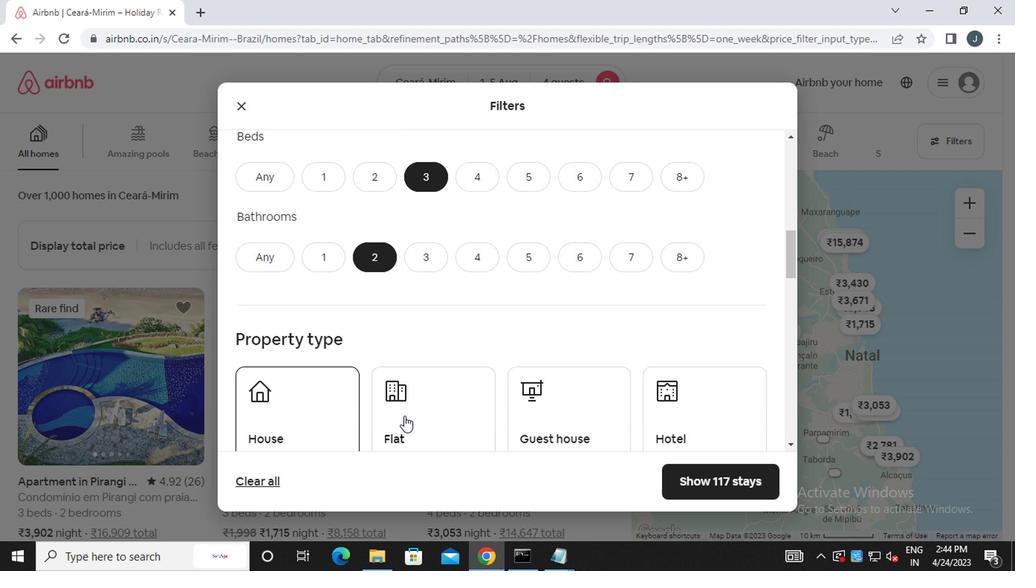 
Action: Mouse moved to (541, 410)
Screenshot: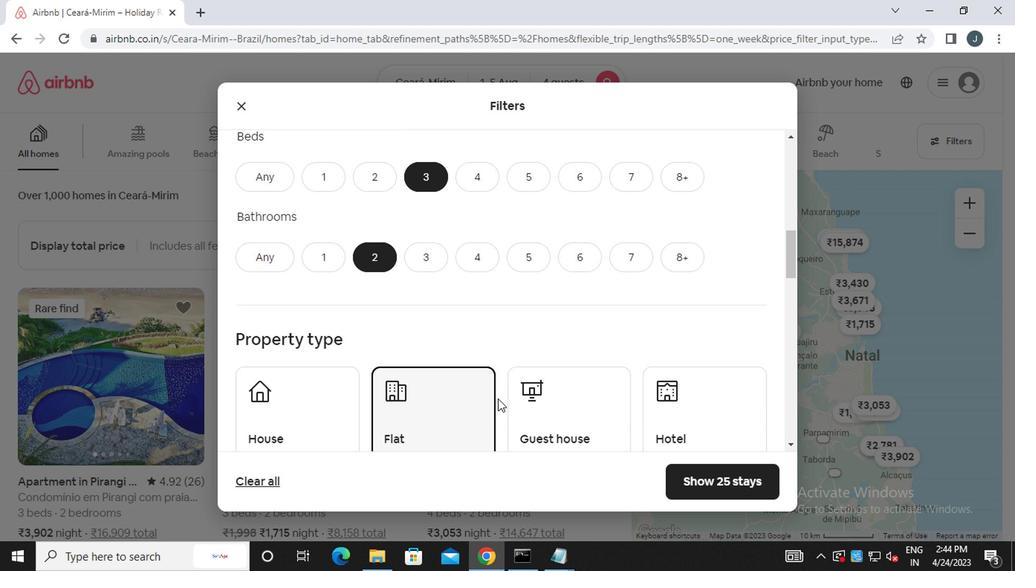 
Action: Mouse pressed left at (541, 410)
Screenshot: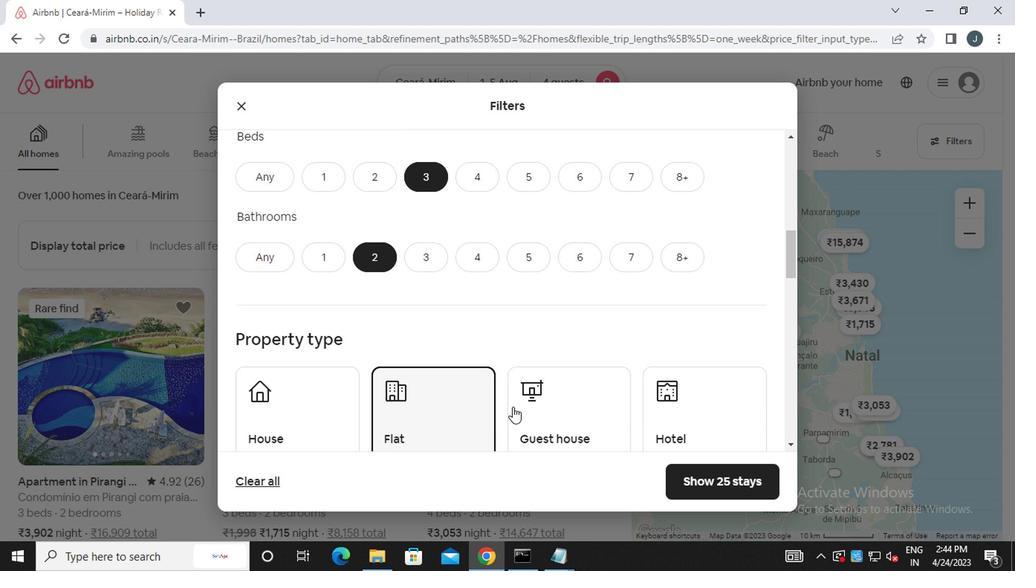 
Action: Mouse moved to (679, 412)
Screenshot: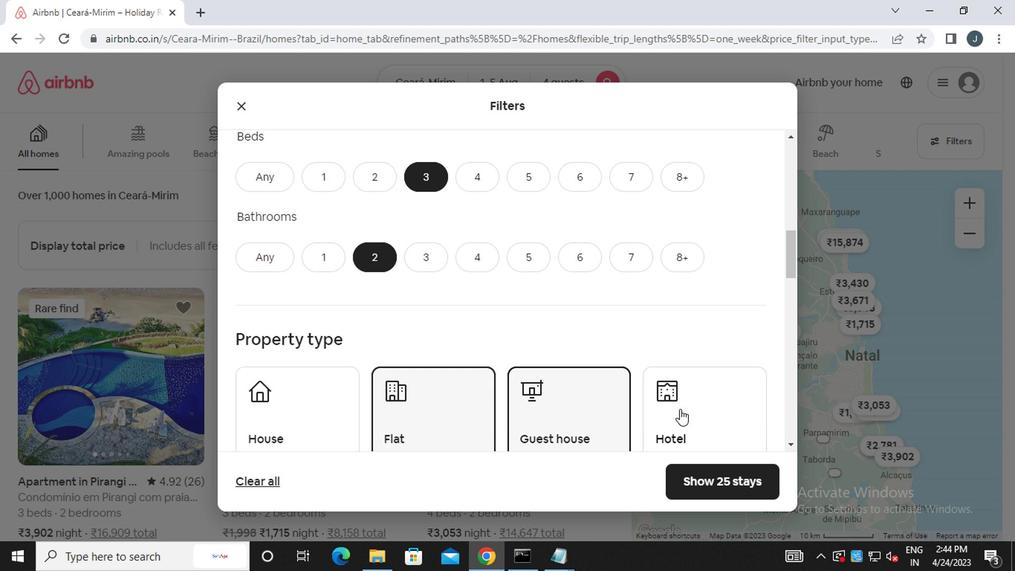 
Action: Mouse pressed left at (679, 412)
Screenshot: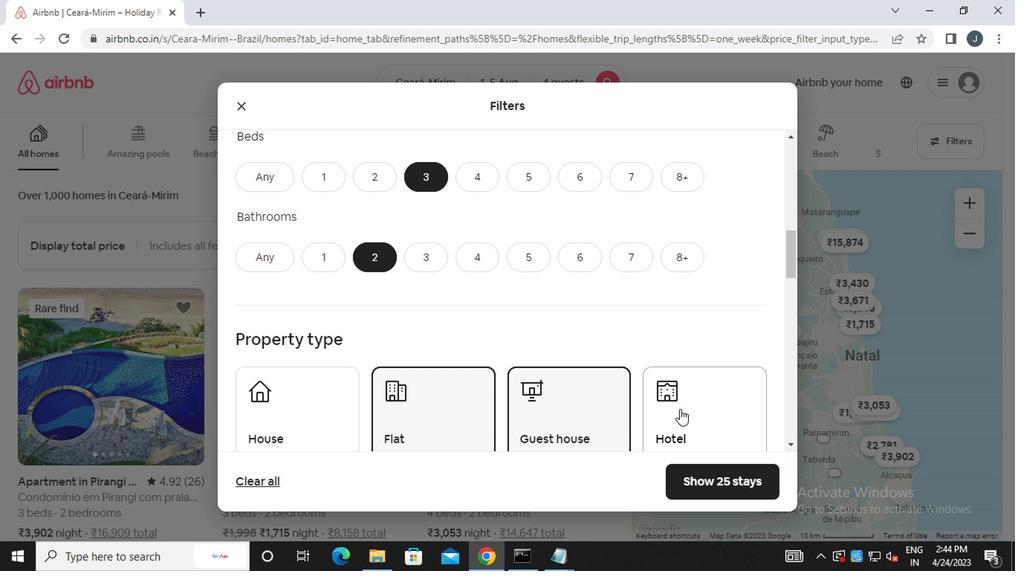 
Action: Mouse moved to (692, 419)
Screenshot: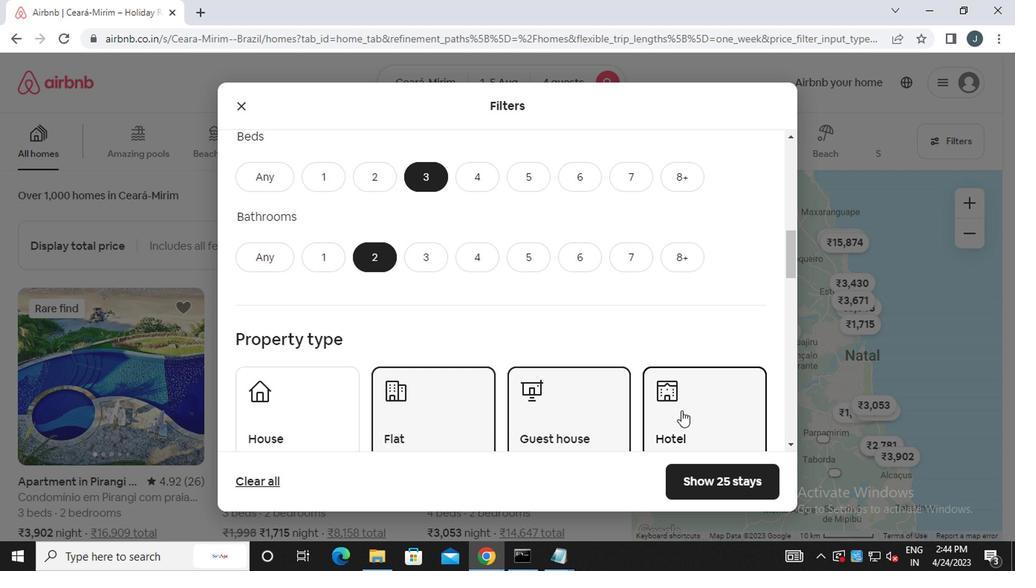 
Action: Mouse scrolled (692, 418) with delta (0, -1)
Screenshot: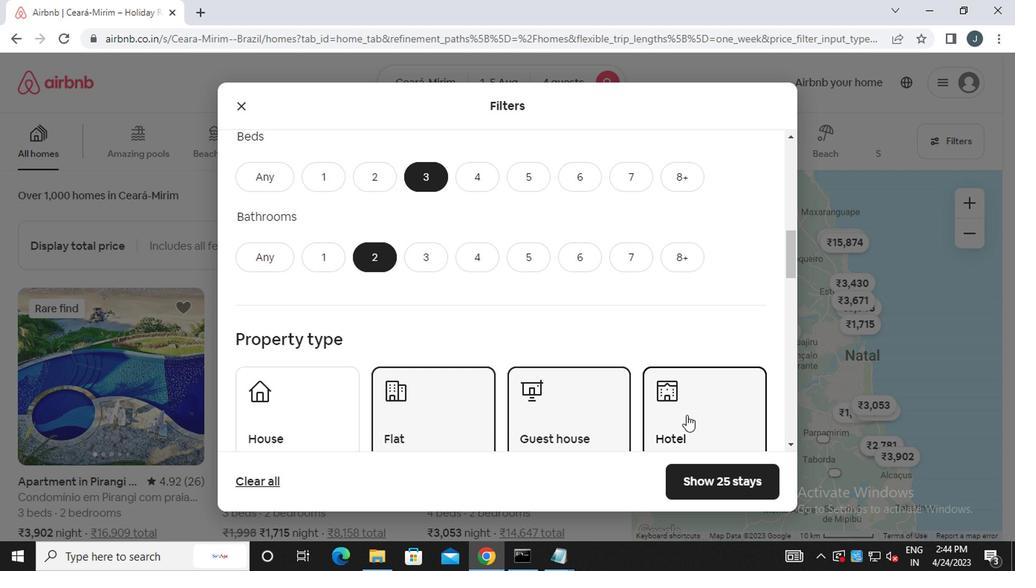 
Action: Mouse scrolled (692, 418) with delta (0, -1)
Screenshot: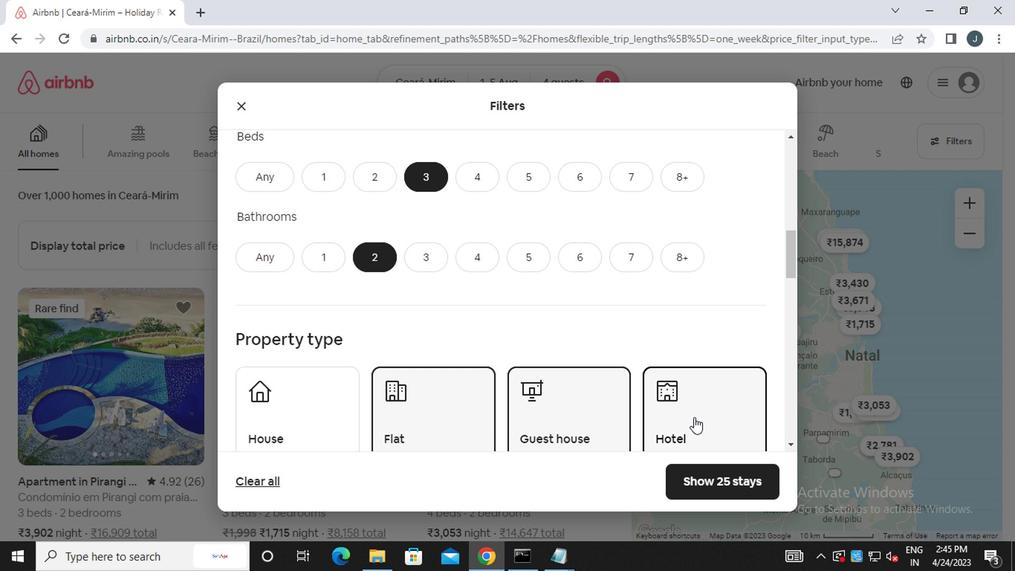
Action: Mouse moved to (681, 416)
Screenshot: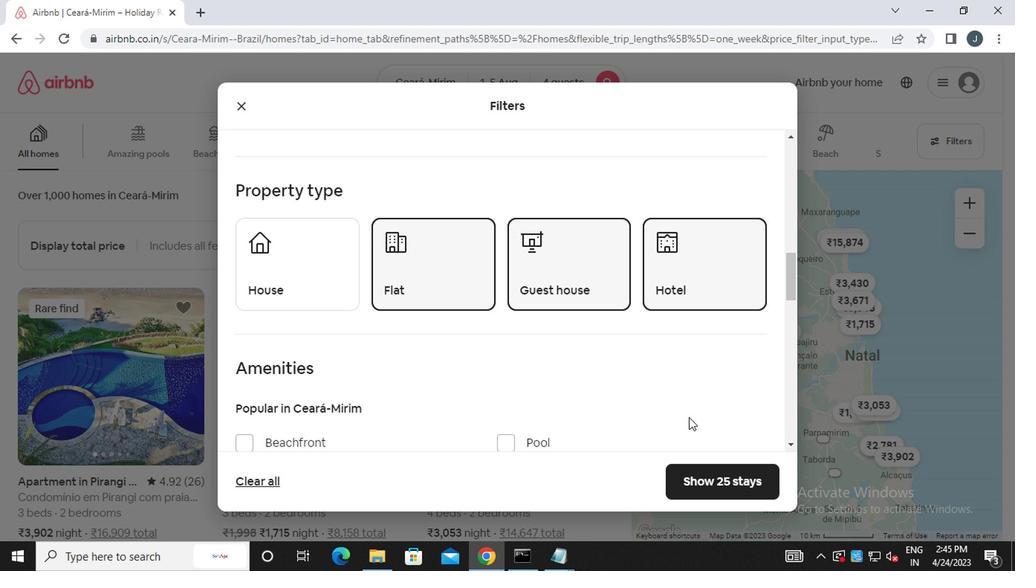
Action: Mouse scrolled (681, 415) with delta (0, -1)
Screenshot: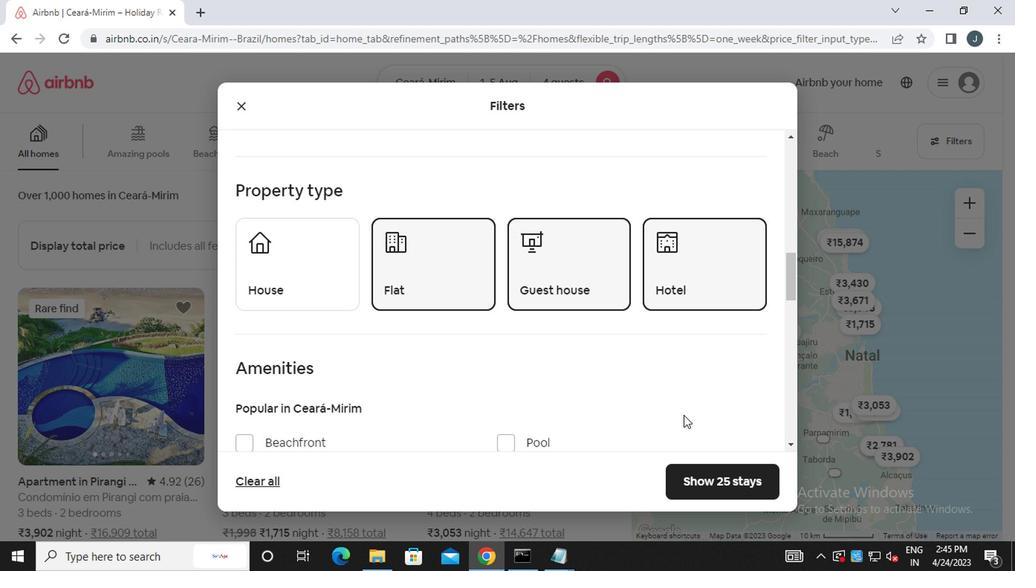 
Action: Mouse scrolled (681, 415) with delta (0, -1)
Screenshot: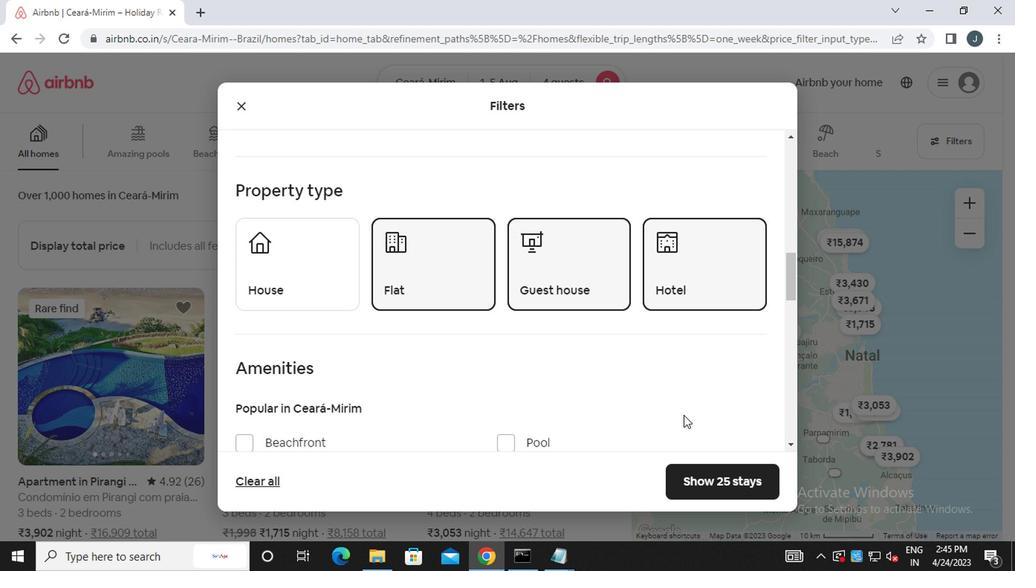 
Action: Mouse scrolled (681, 415) with delta (0, -1)
Screenshot: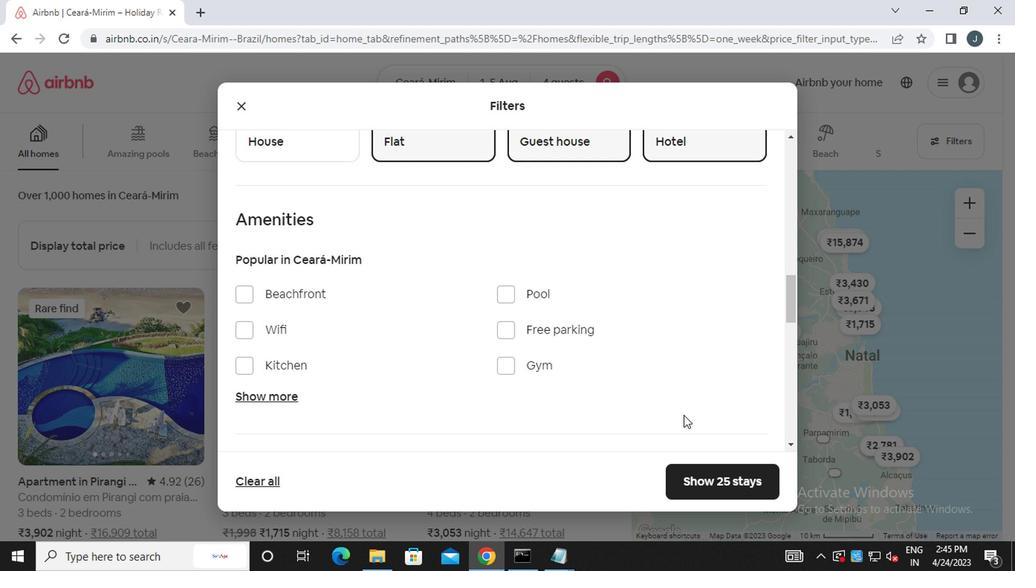 
Action: Mouse moved to (681, 416)
Screenshot: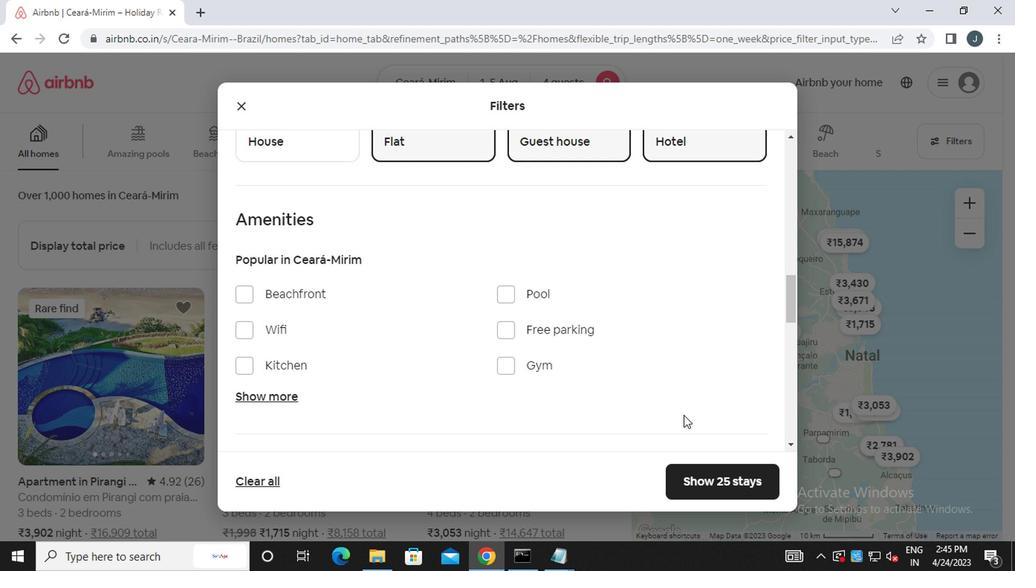 
Action: Mouse scrolled (681, 417) with delta (0, 0)
Screenshot: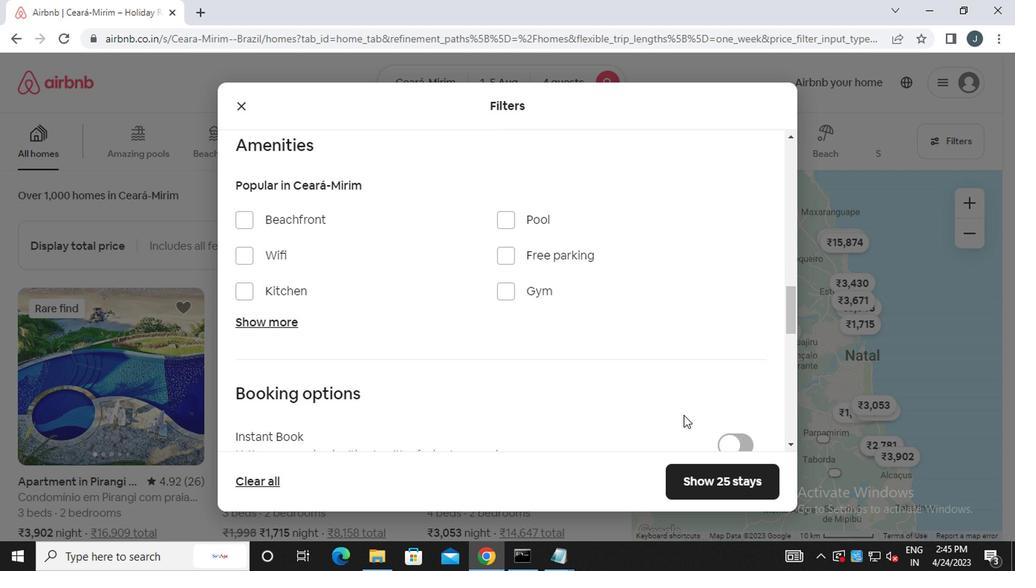 
Action: Mouse moved to (681, 416)
Screenshot: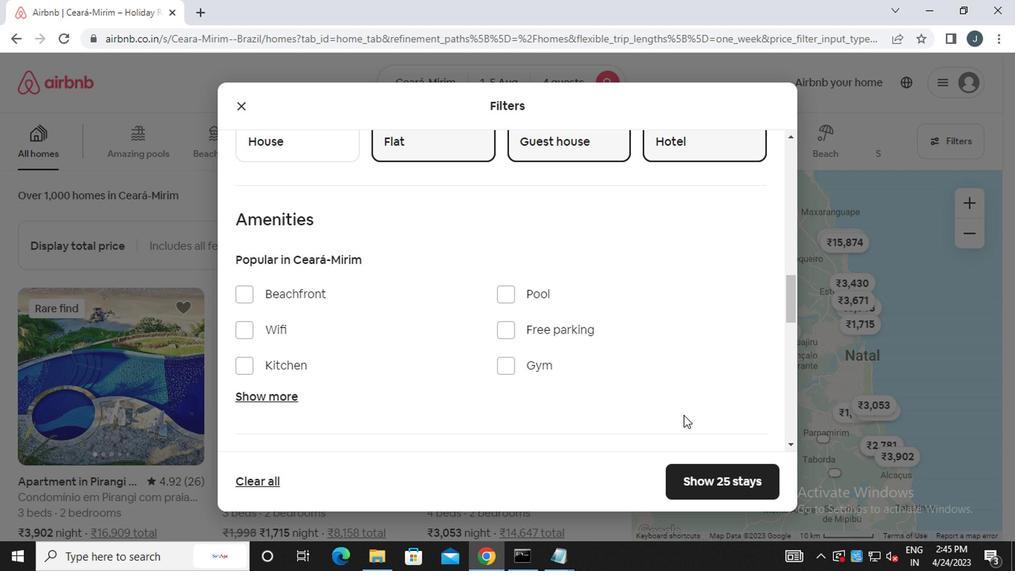 
Action: Mouse scrolled (681, 415) with delta (0, -1)
Screenshot: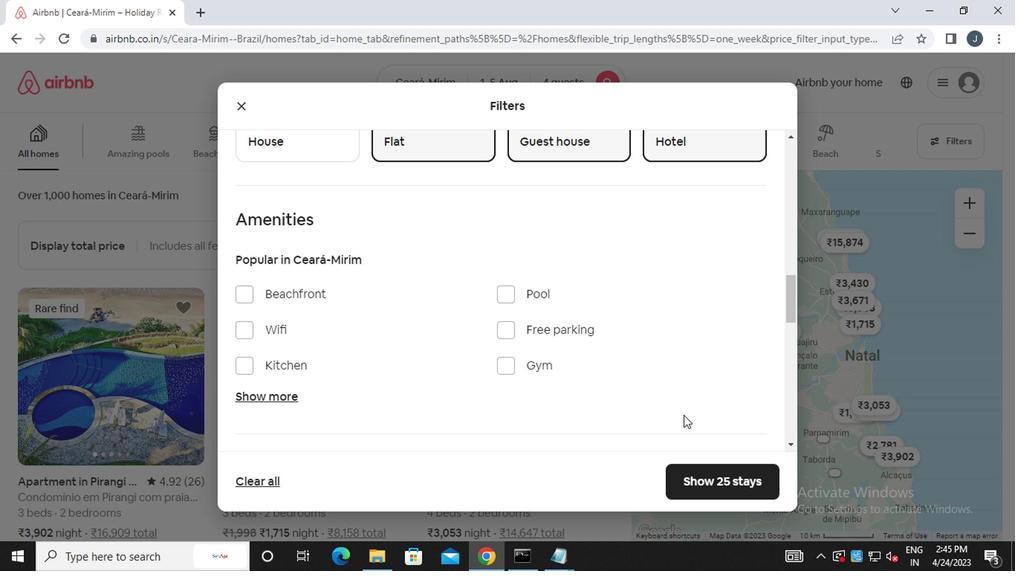 
Action: Mouse scrolled (681, 415) with delta (0, -1)
Screenshot: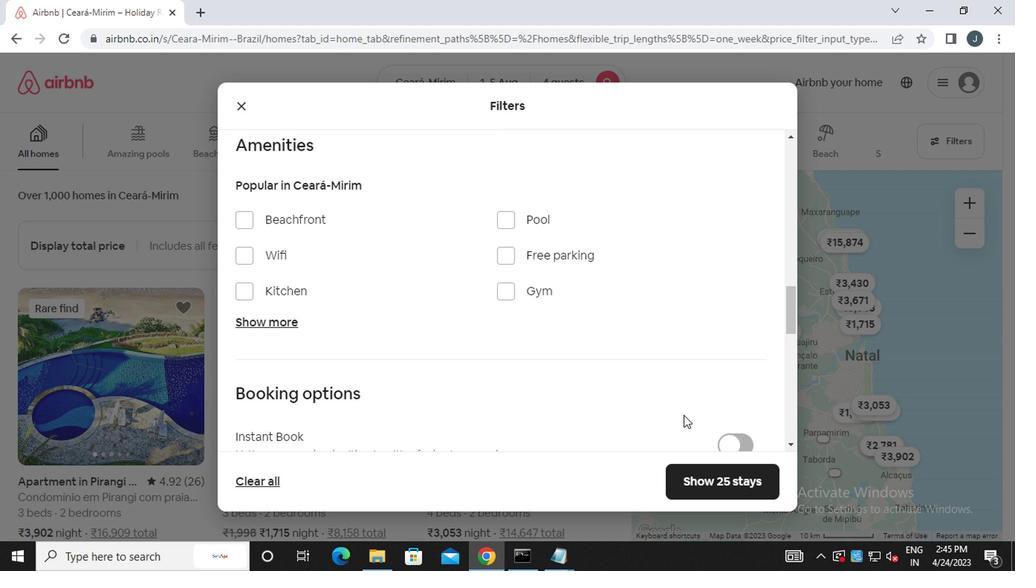 
Action: Mouse scrolled (681, 415) with delta (0, -1)
Screenshot: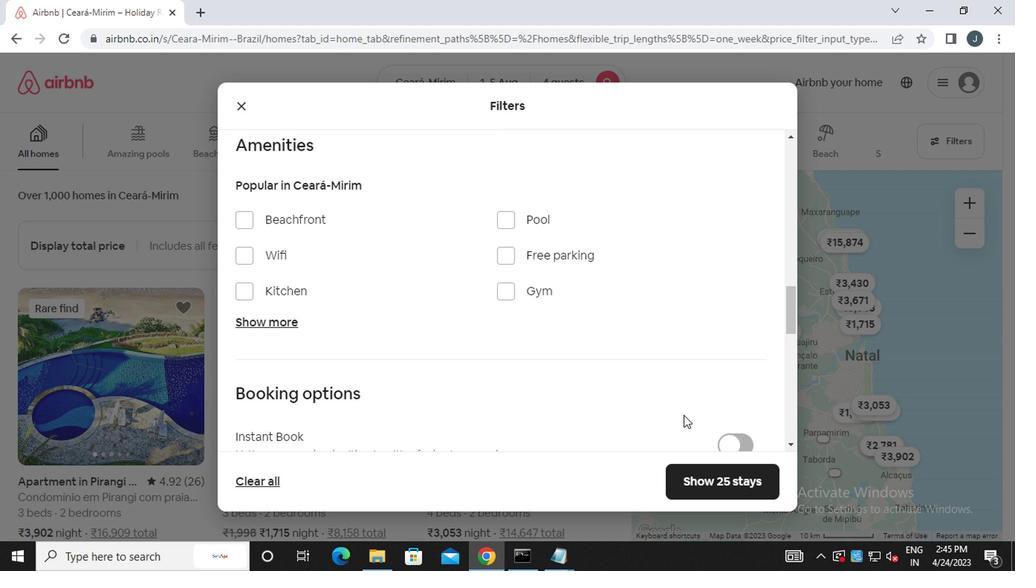 
Action: Mouse scrolled (681, 415) with delta (0, -1)
Screenshot: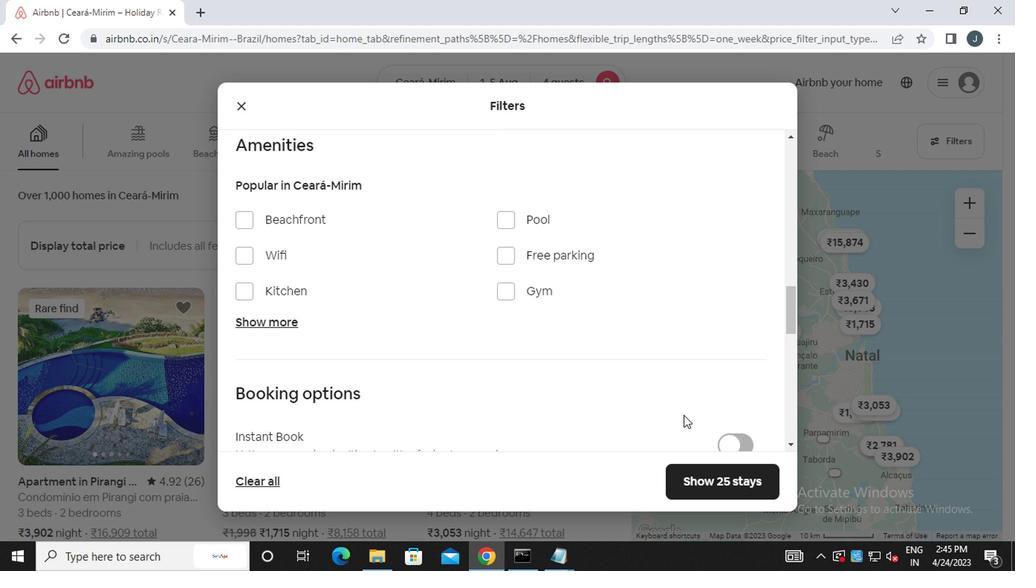 
Action: Mouse moved to (749, 277)
Screenshot: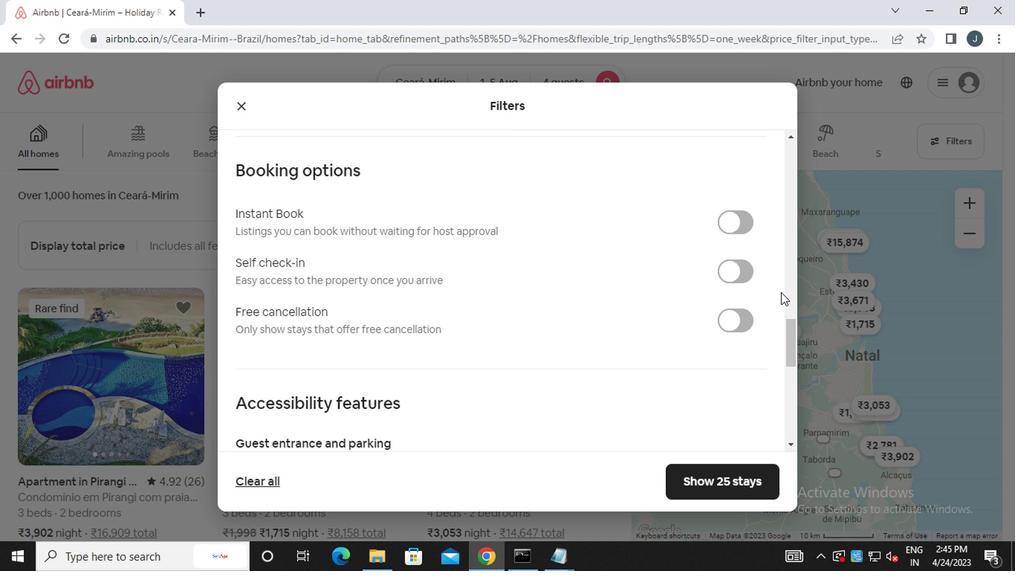 
Action: Mouse pressed left at (749, 277)
Screenshot: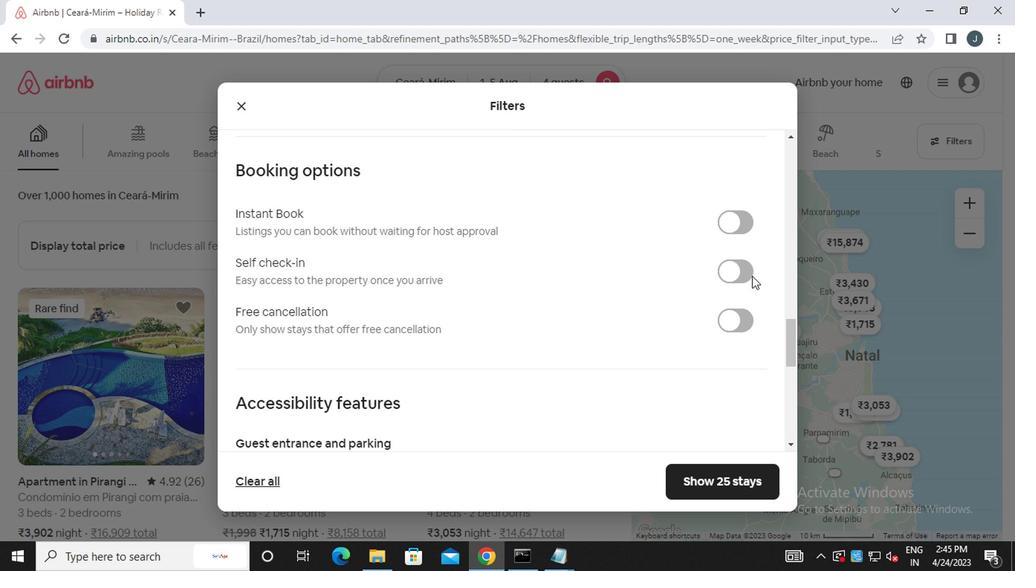 
Action: Mouse moved to (641, 309)
Screenshot: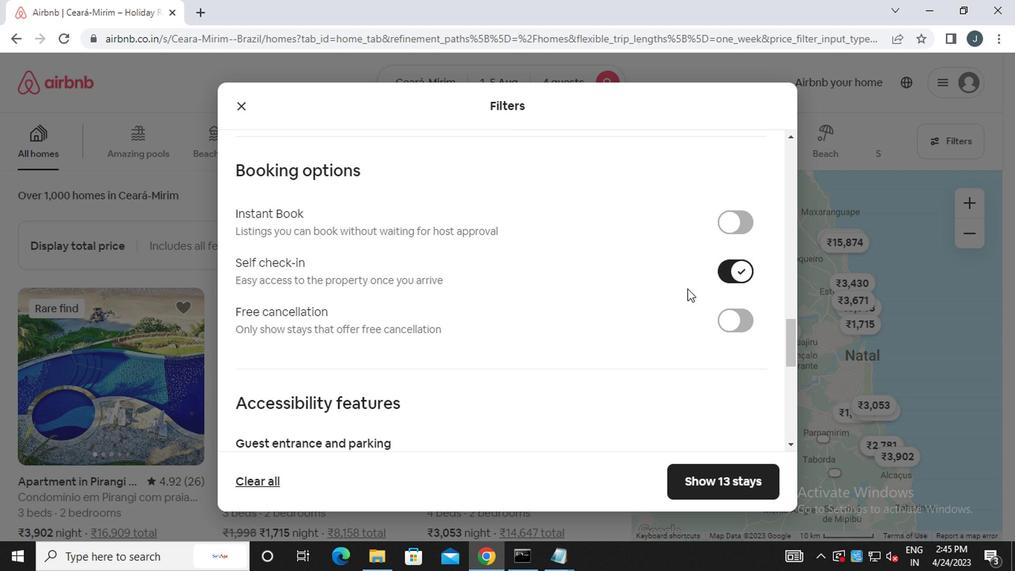 
Action: Mouse scrolled (641, 308) with delta (0, 0)
Screenshot: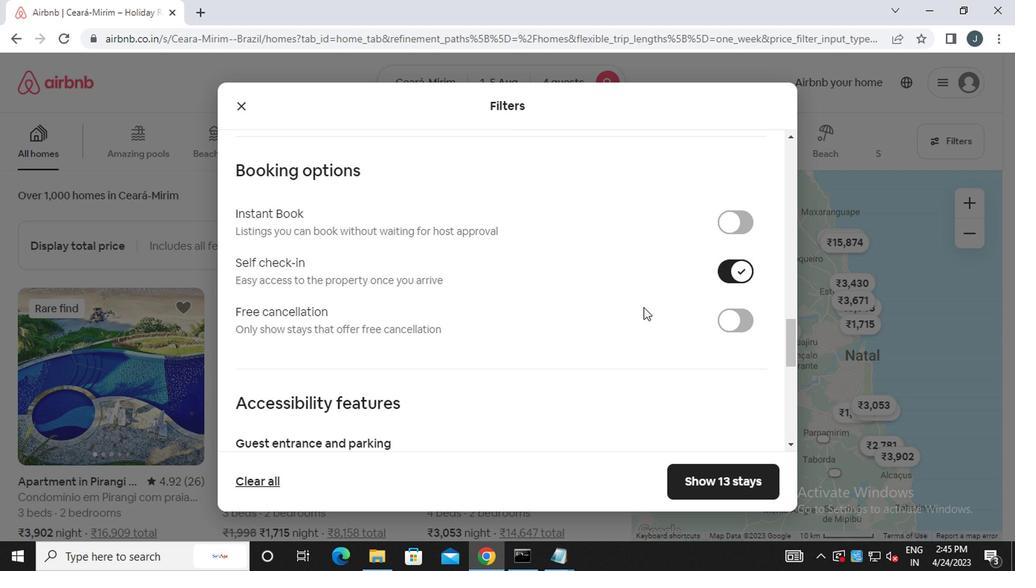 
Action: Mouse scrolled (641, 308) with delta (0, 0)
Screenshot: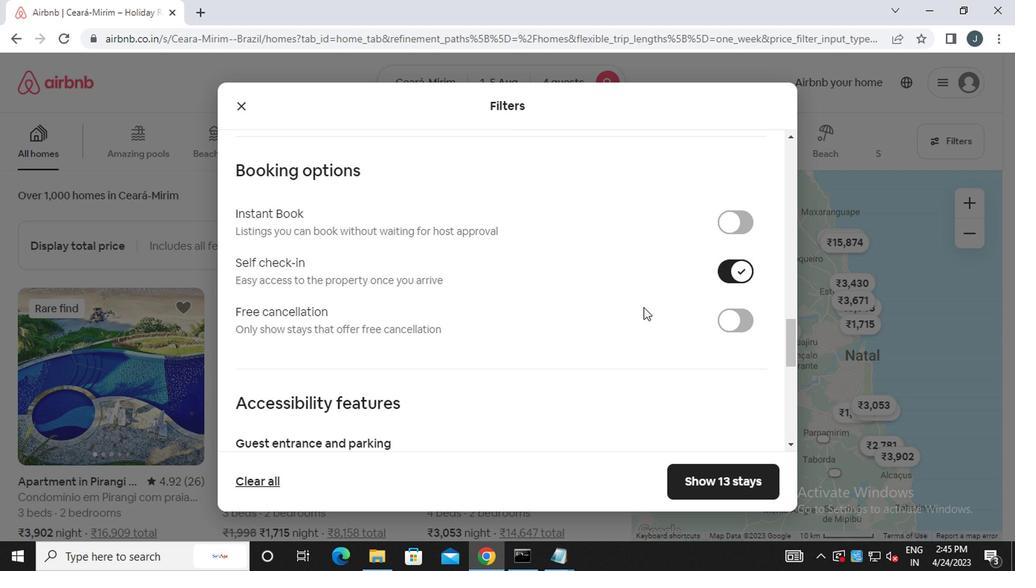 
Action: Mouse scrolled (641, 308) with delta (0, 0)
Screenshot: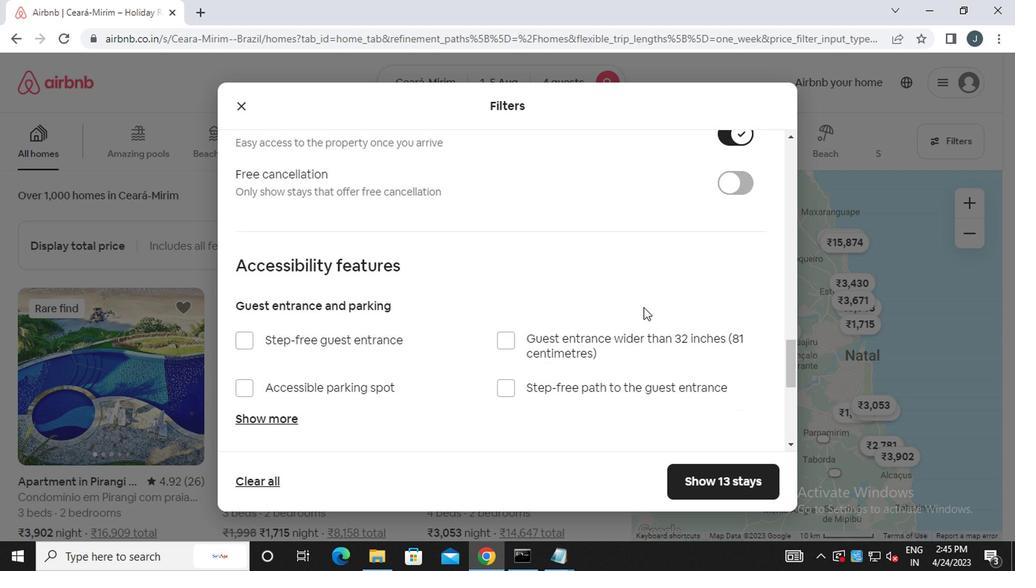 
Action: Mouse scrolled (641, 308) with delta (0, 0)
Screenshot: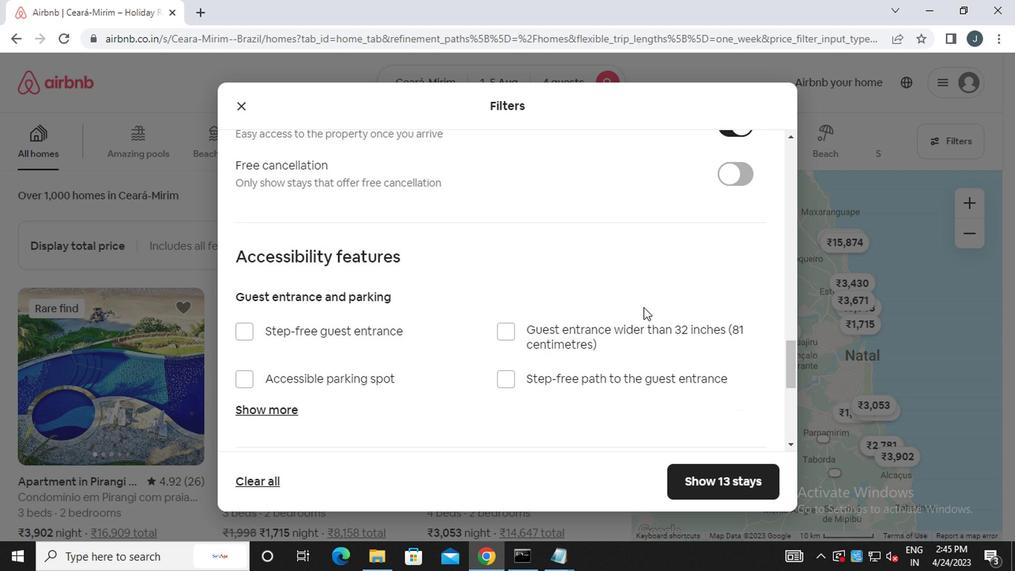 
Action: Mouse scrolled (641, 308) with delta (0, 0)
Screenshot: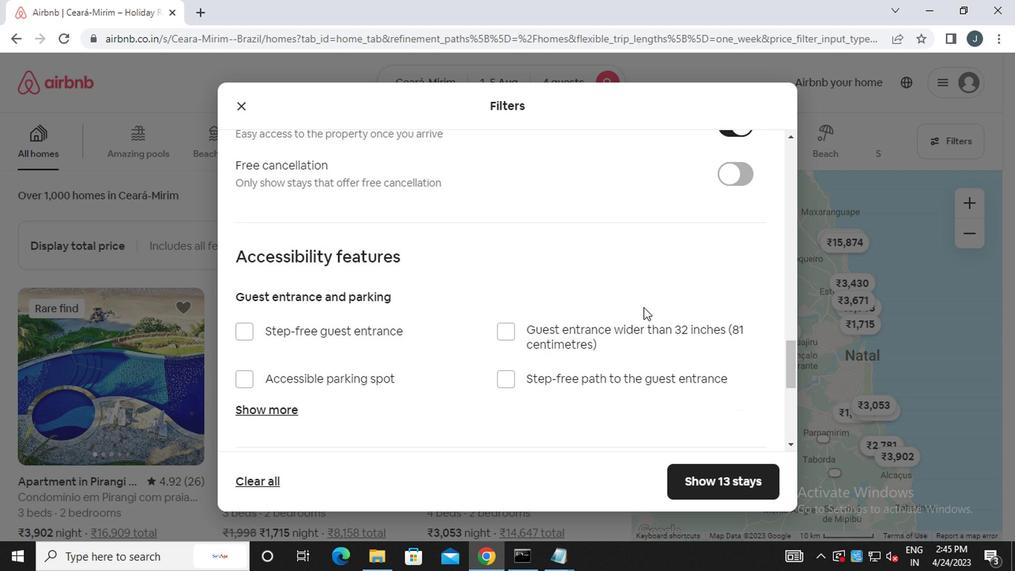 
Action: Mouse scrolled (641, 308) with delta (0, 0)
Screenshot: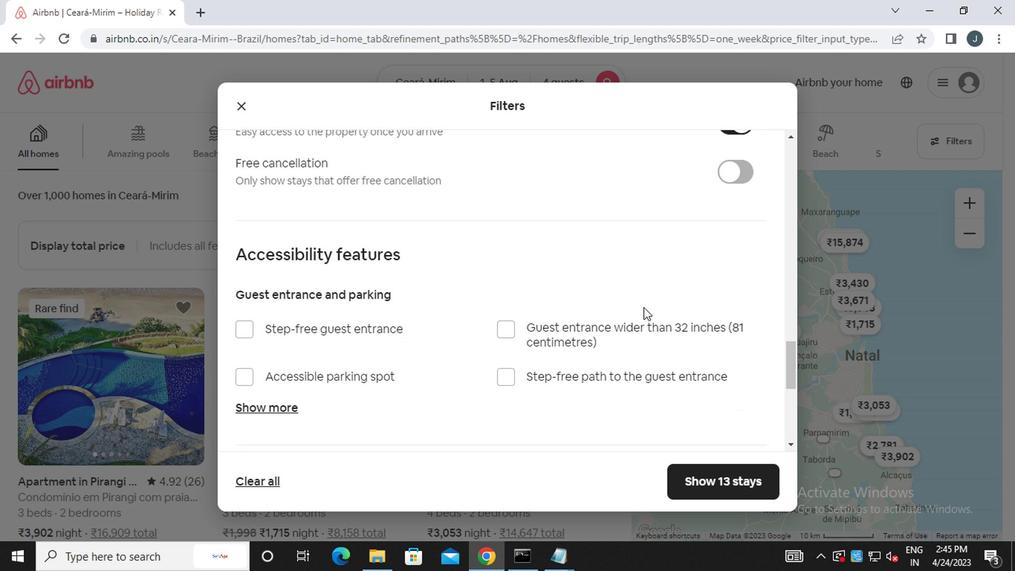 
Action: Mouse scrolled (641, 308) with delta (0, 0)
Screenshot: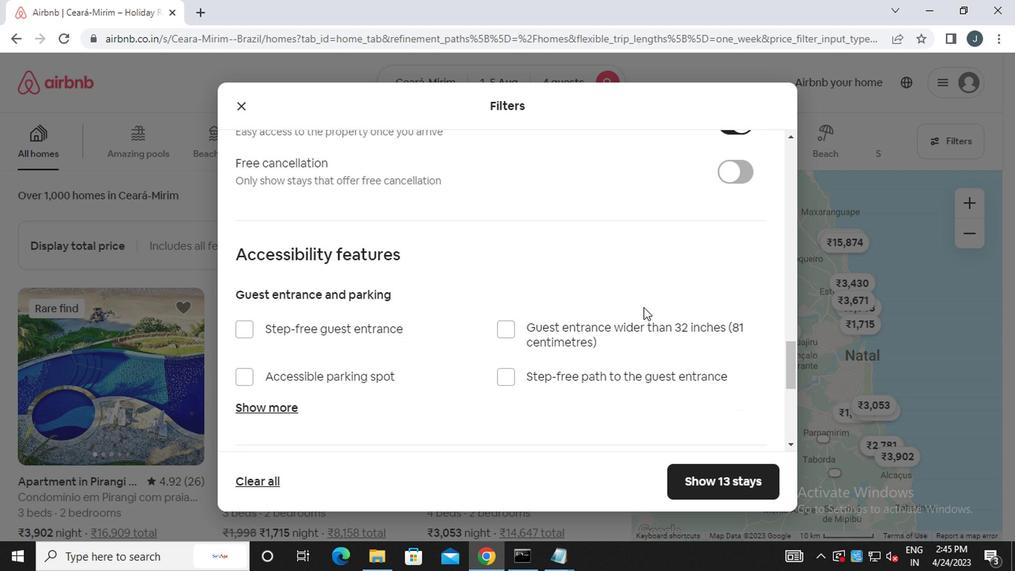 
Action: Mouse scrolled (641, 308) with delta (0, 0)
Screenshot: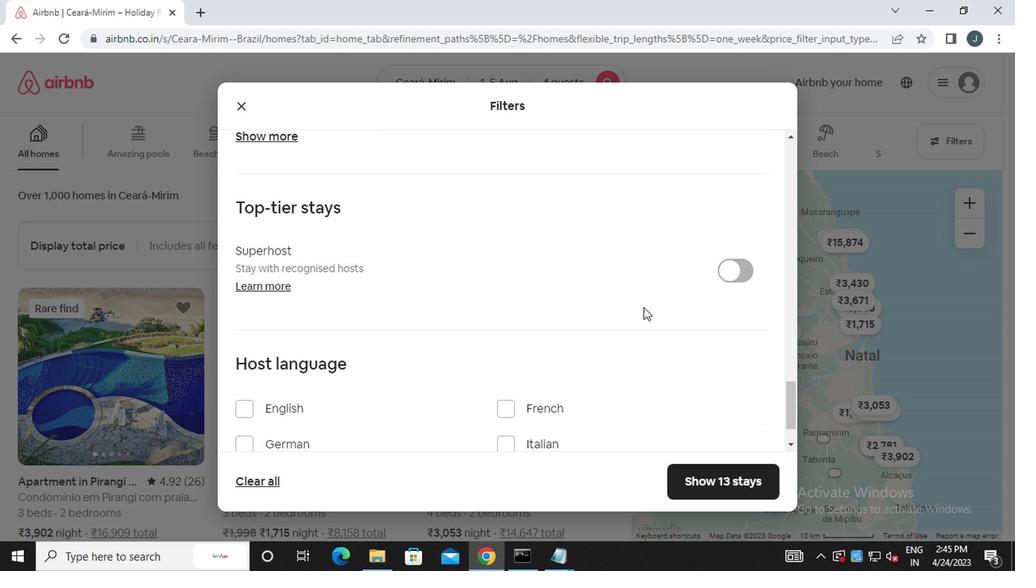 
Action: Mouse scrolled (641, 308) with delta (0, 0)
Screenshot: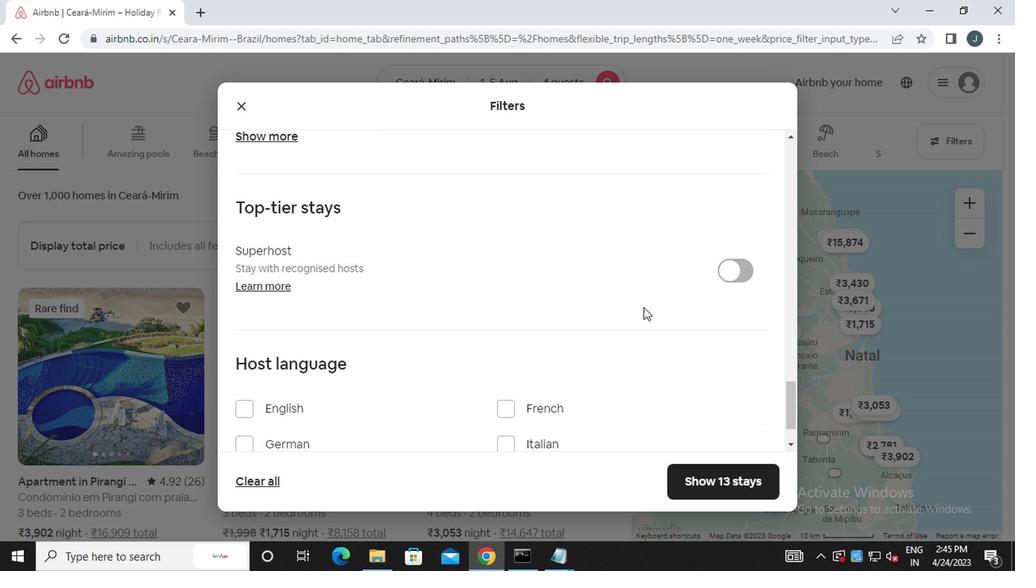 
Action: Mouse scrolled (641, 308) with delta (0, 0)
Screenshot: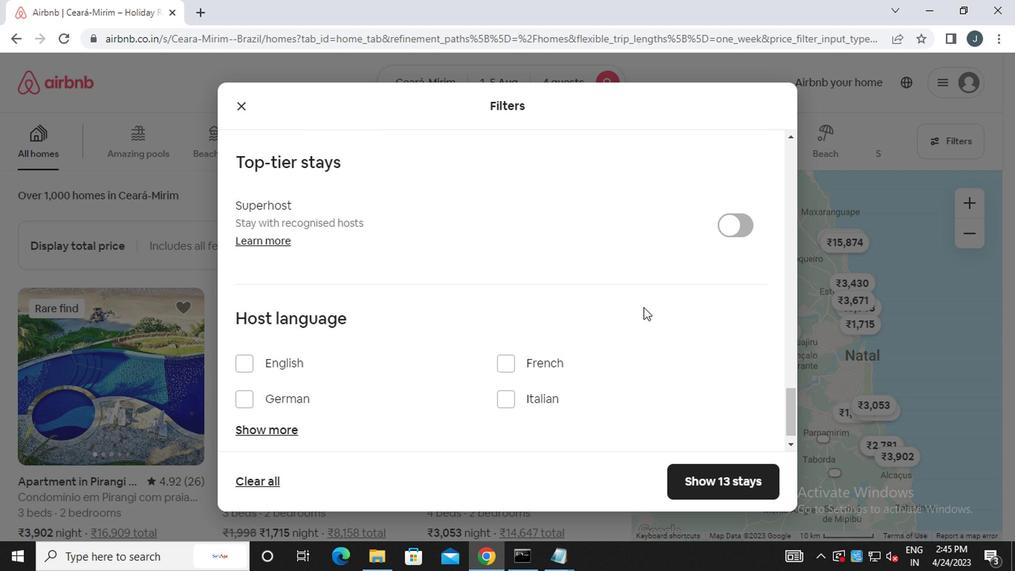 
Action: Mouse scrolled (641, 308) with delta (0, 0)
Screenshot: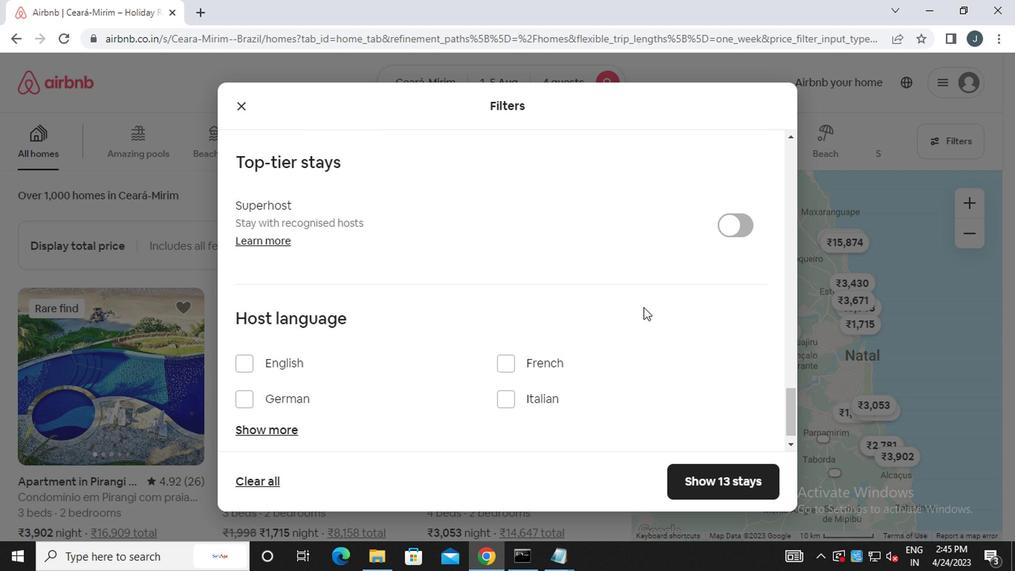 
Action: Mouse scrolled (641, 308) with delta (0, 0)
Screenshot: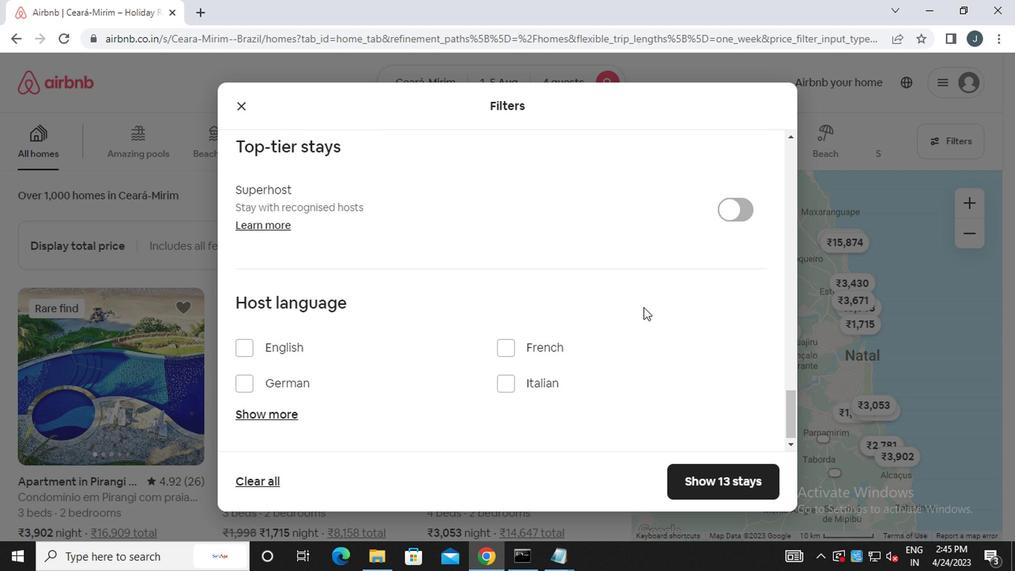 
Action: Mouse scrolled (641, 308) with delta (0, 0)
Screenshot: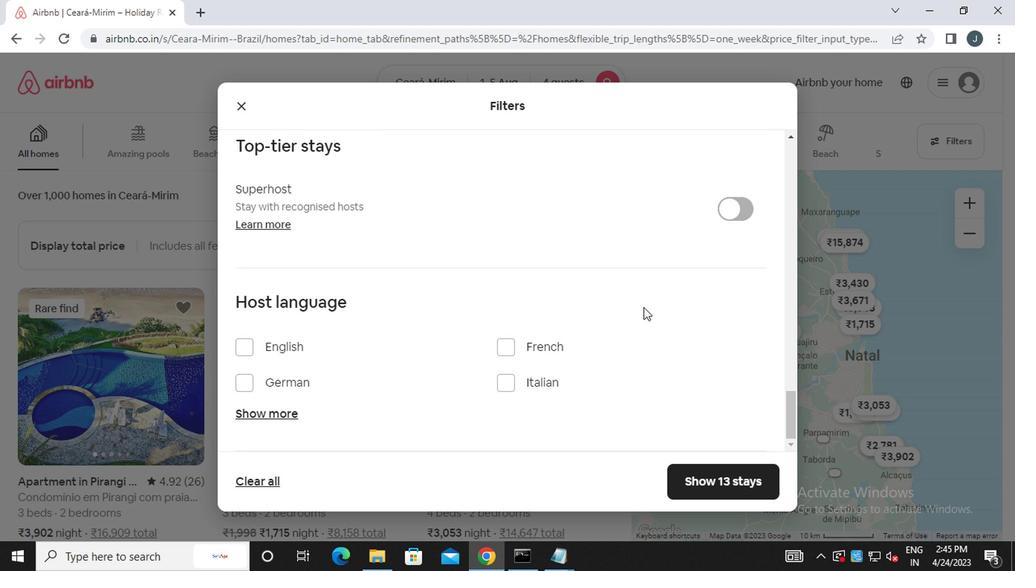 
Action: Mouse moved to (272, 414)
Screenshot: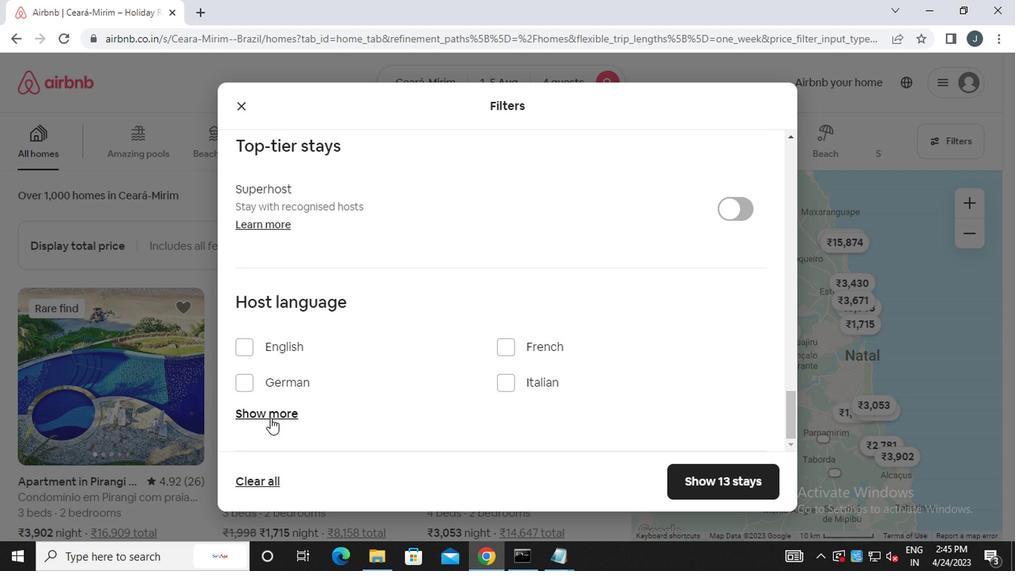 
Action: Mouse pressed left at (272, 414)
Screenshot: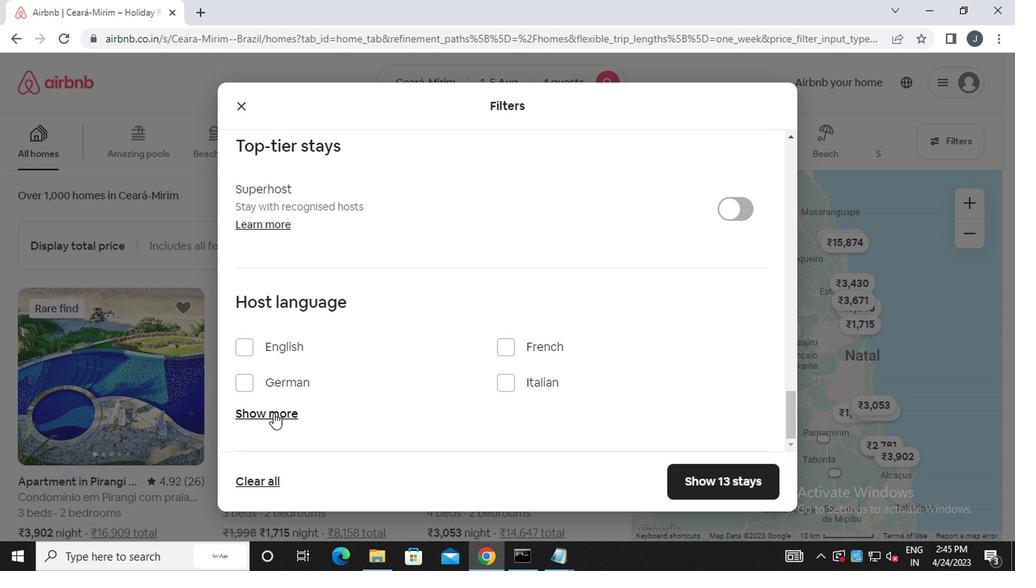 
Action: Mouse moved to (288, 419)
Screenshot: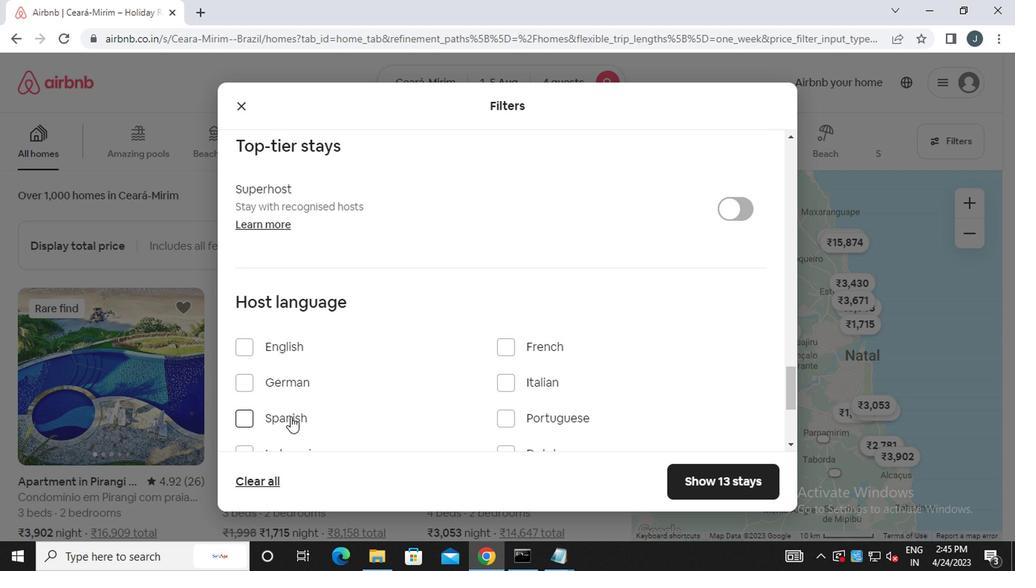 
Action: Mouse pressed left at (288, 419)
Screenshot: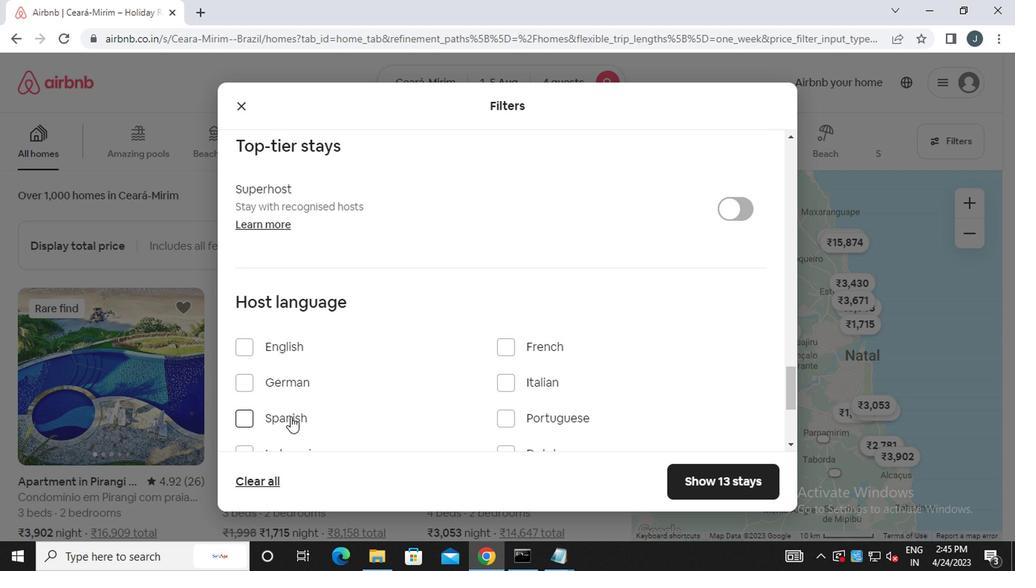 
Action: Mouse moved to (365, 398)
Screenshot: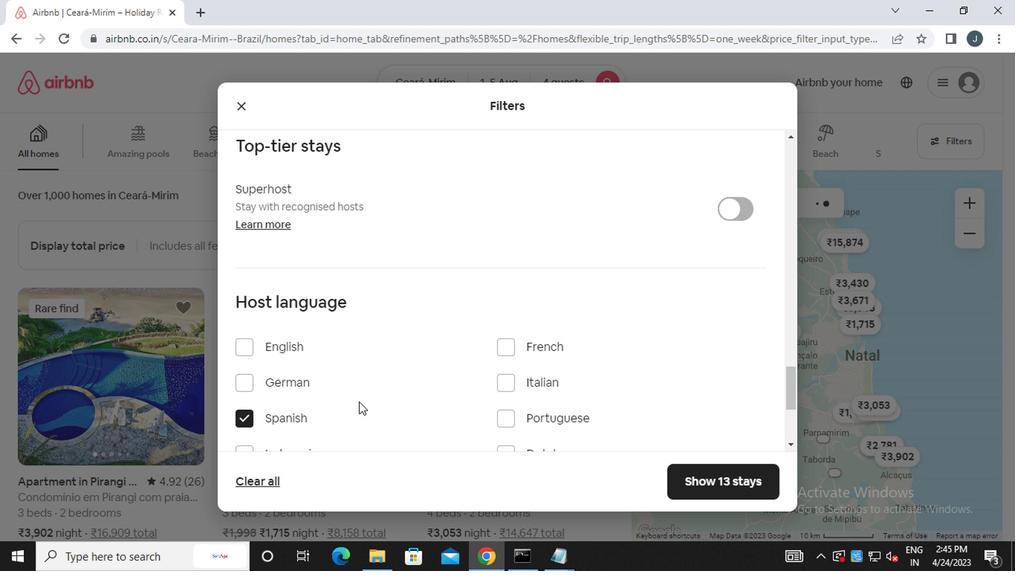 
Action: Mouse scrolled (365, 397) with delta (0, -1)
Screenshot: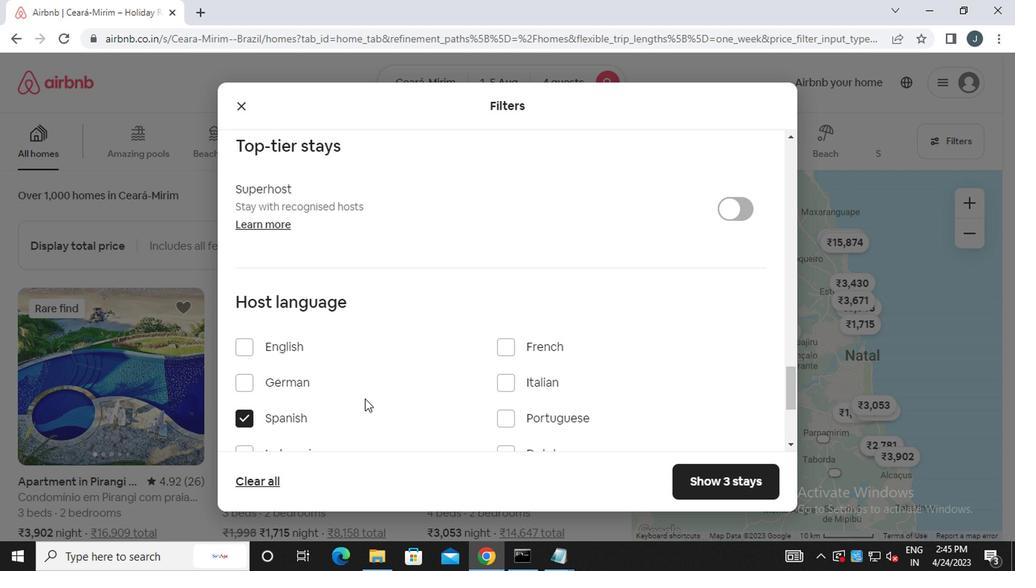 
Action: Mouse scrolled (365, 397) with delta (0, -1)
Screenshot: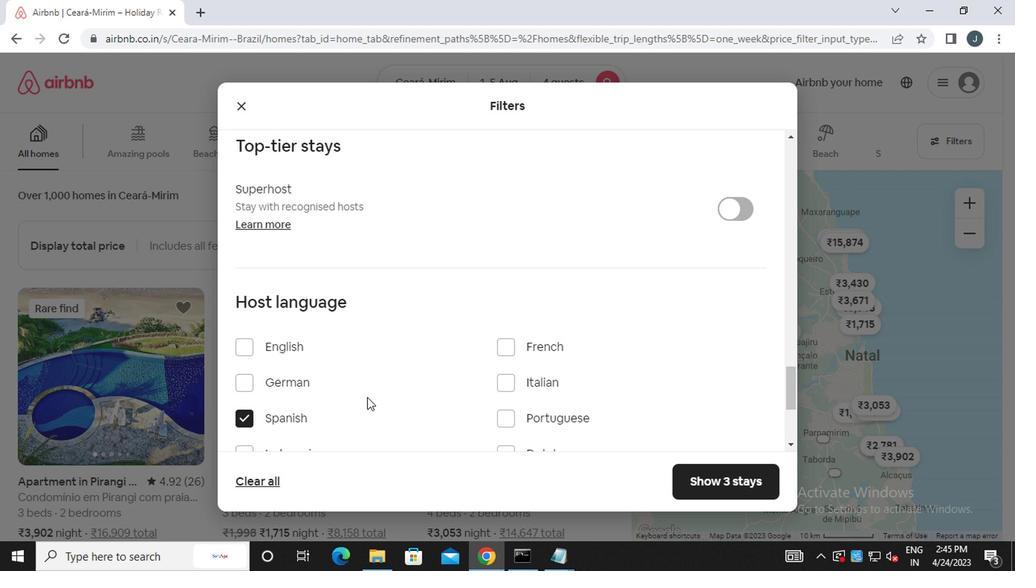
Action: Mouse scrolled (365, 397) with delta (0, -1)
Screenshot: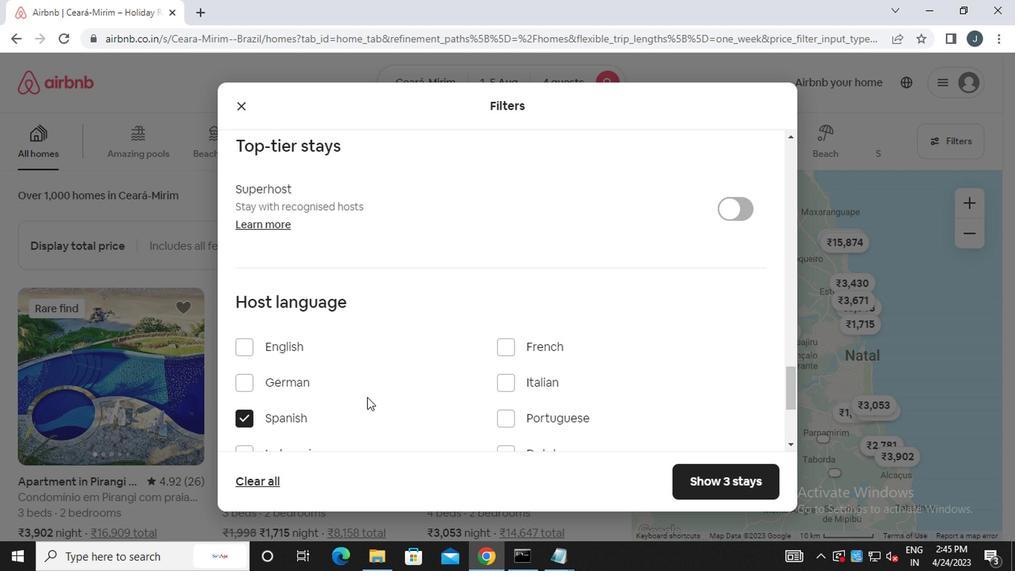 
Action: Mouse scrolled (365, 397) with delta (0, -1)
Screenshot: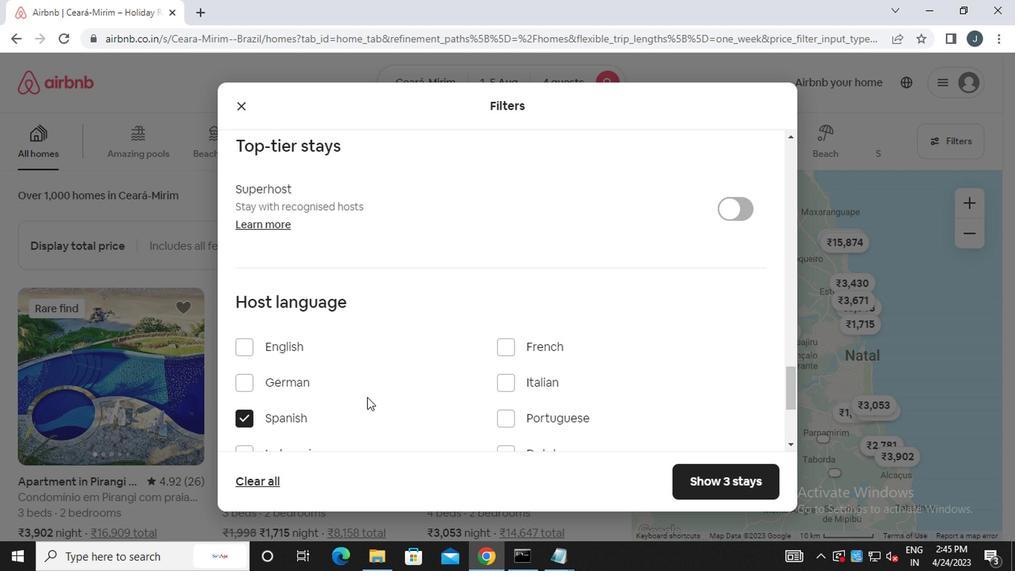 
Action: Mouse scrolled (365, 397) with delta (0, -1)
Screenshot: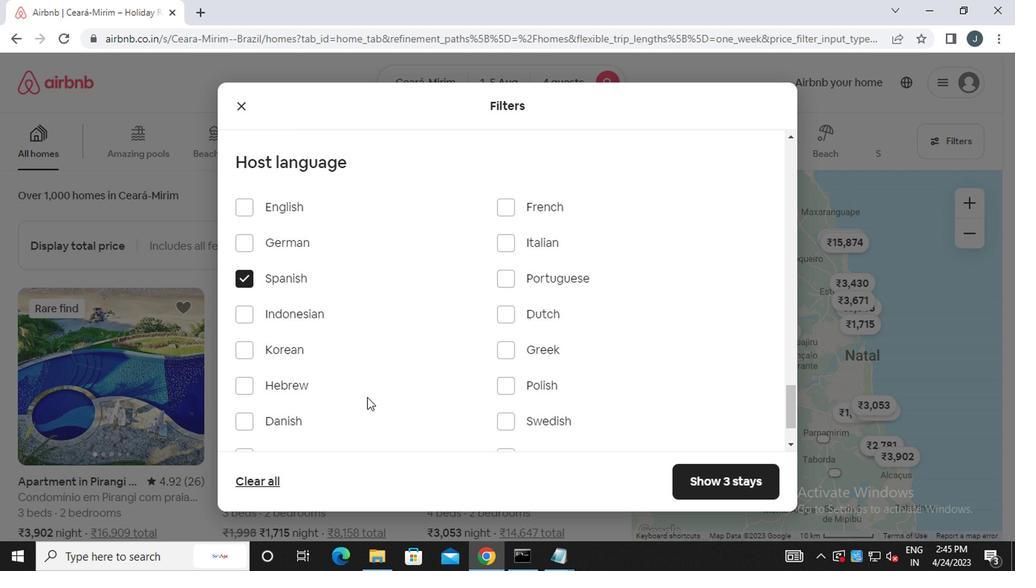
Action: Mouse scrolled (365, 397) with delta (0, -1)
Screenshot: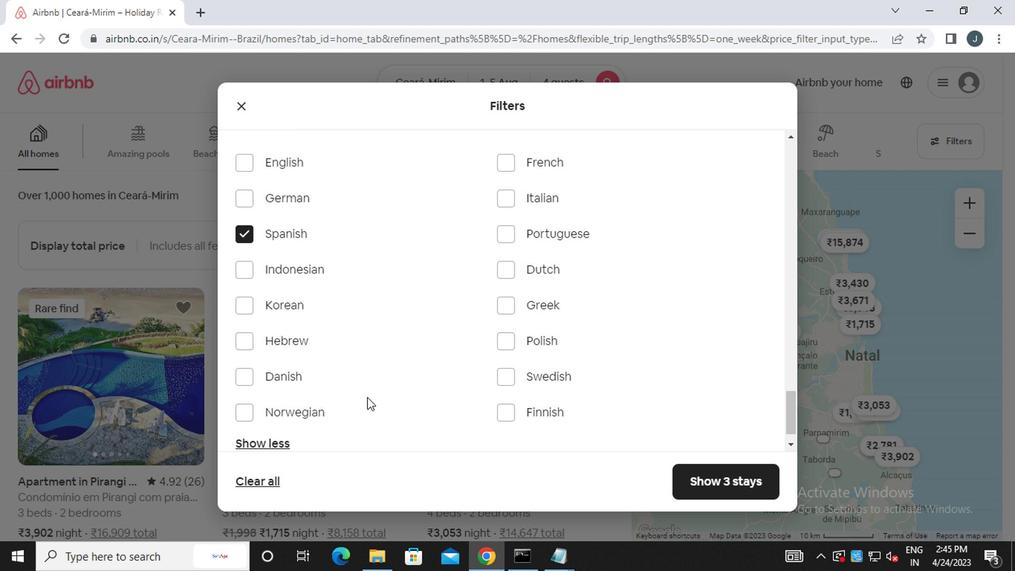 
Action: Mouse scrolled (365, 397) with delta (0, -1)
Screenshot: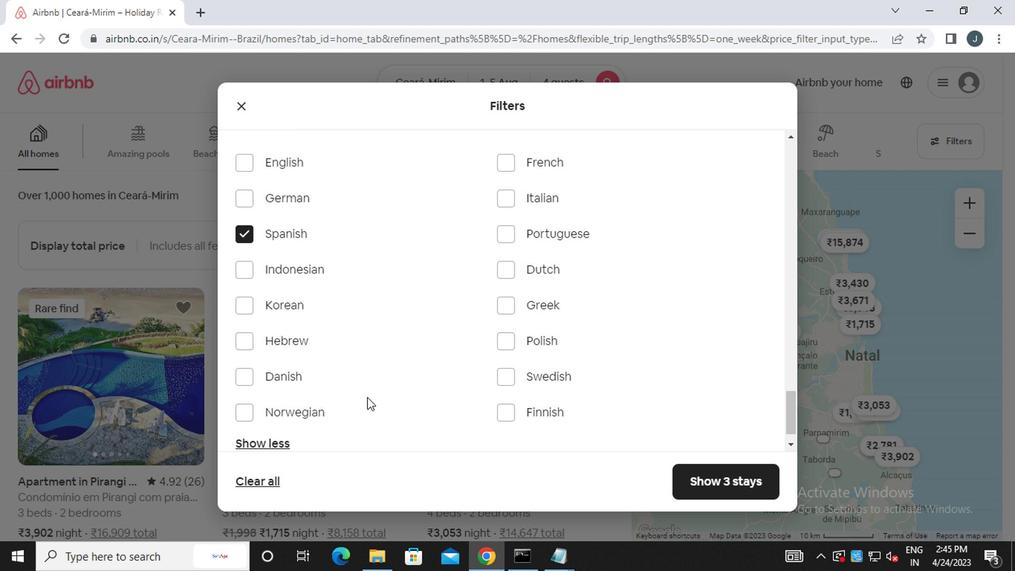 
Action: Mouse scrolled (365, 397) with delta (0, -1)
Screenshot: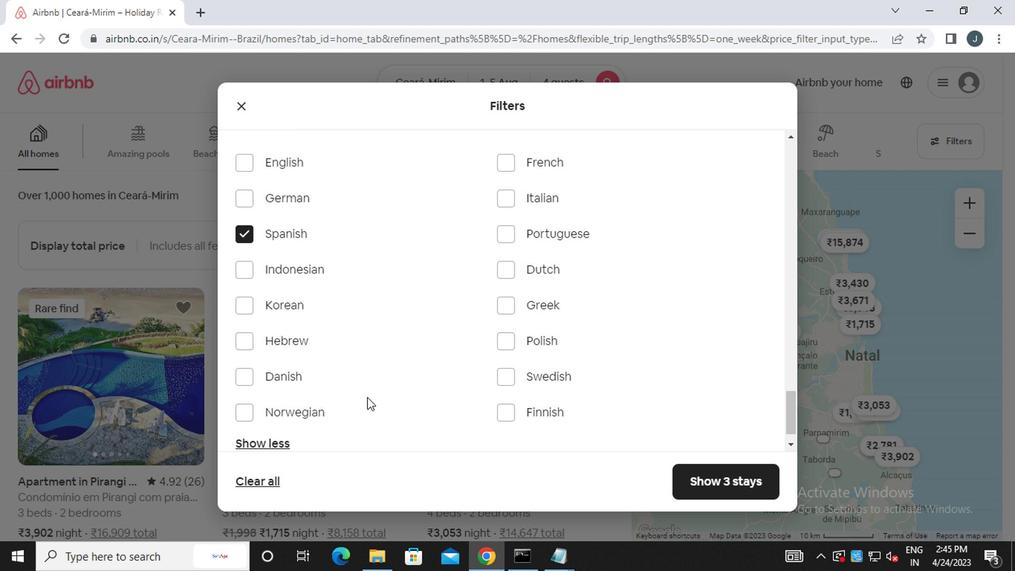 
Action: Mouse scrolled (365, 397) with delta (0, -1)
Screenshot: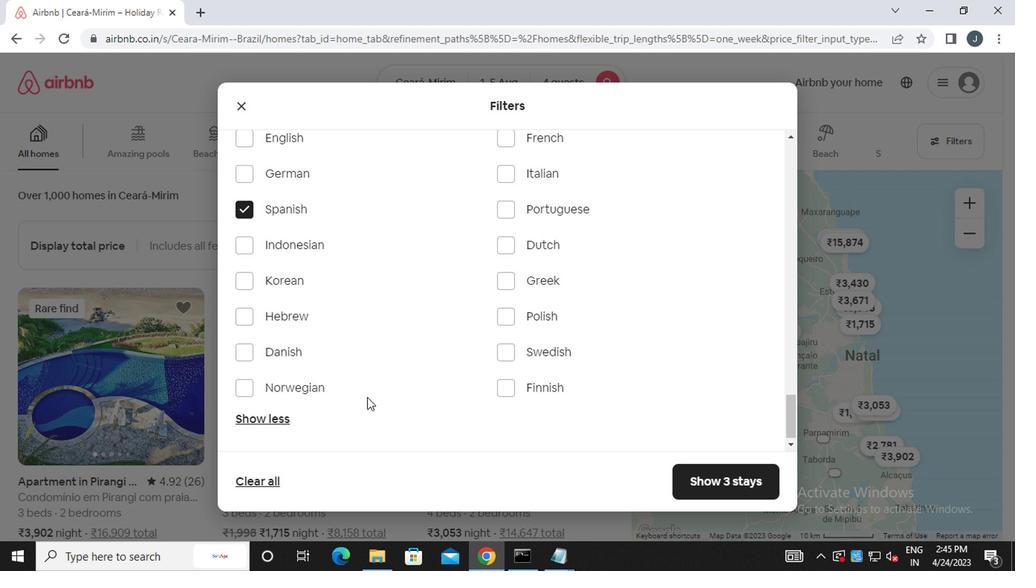 
Action: Mouse scrolled (365, 397) with delta (0, -1)
Screenshot: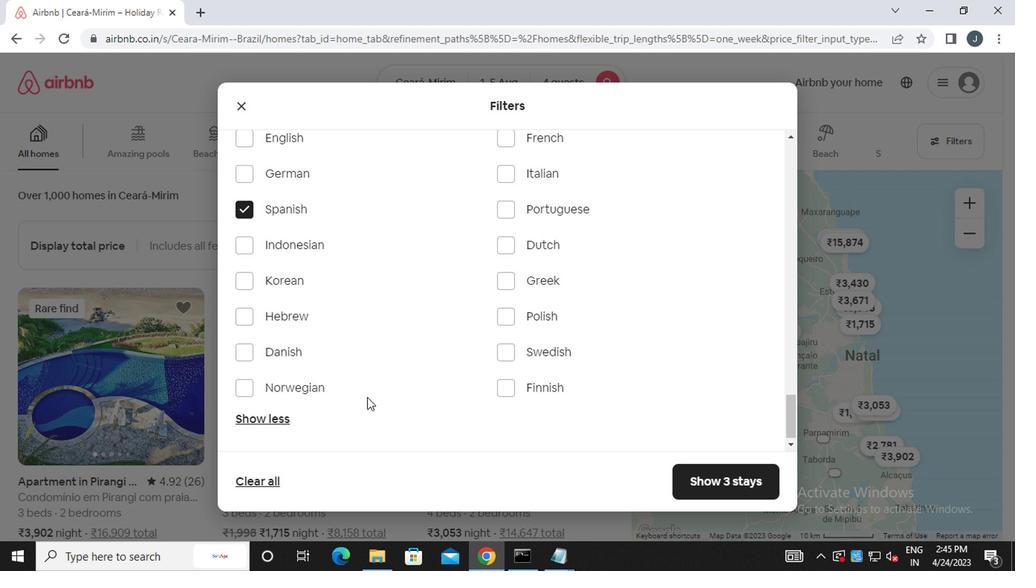 
Action: Mouse moved to (721, 485)
Screenshot: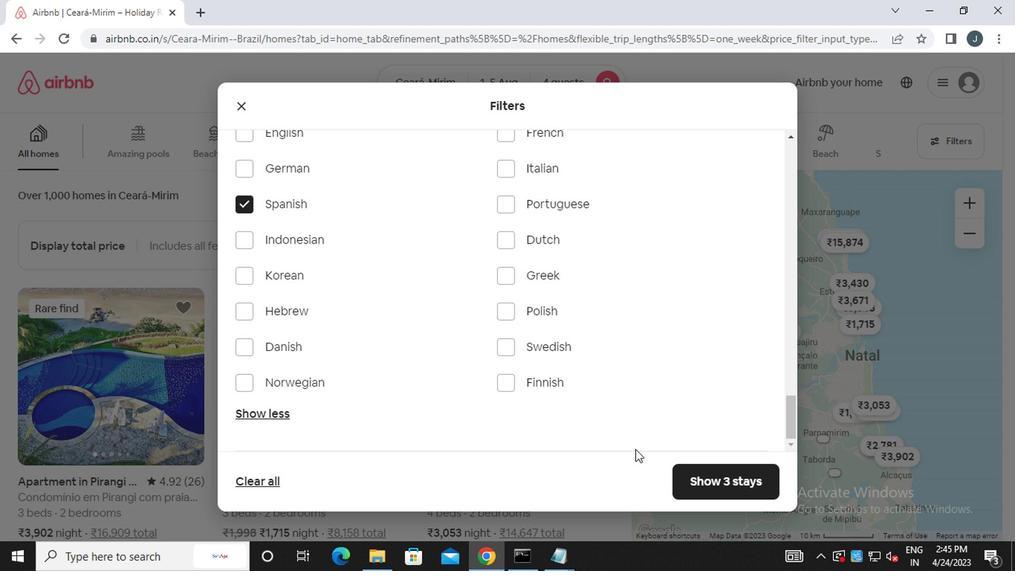 
Action: Mouse pressed left at (721, 485)
Screenshot: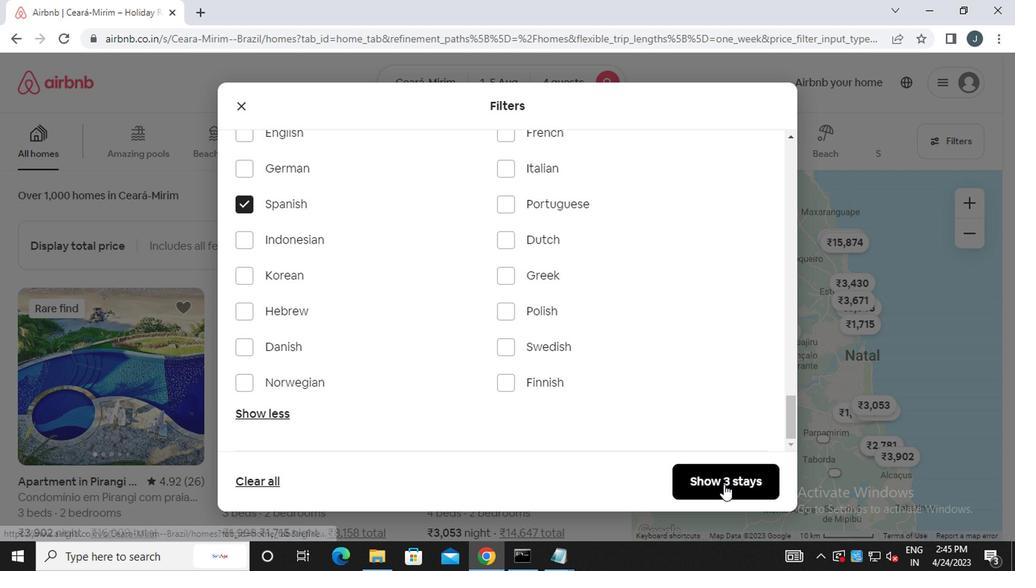 
Action: Mouse moved to (706, 477)
Screenshot: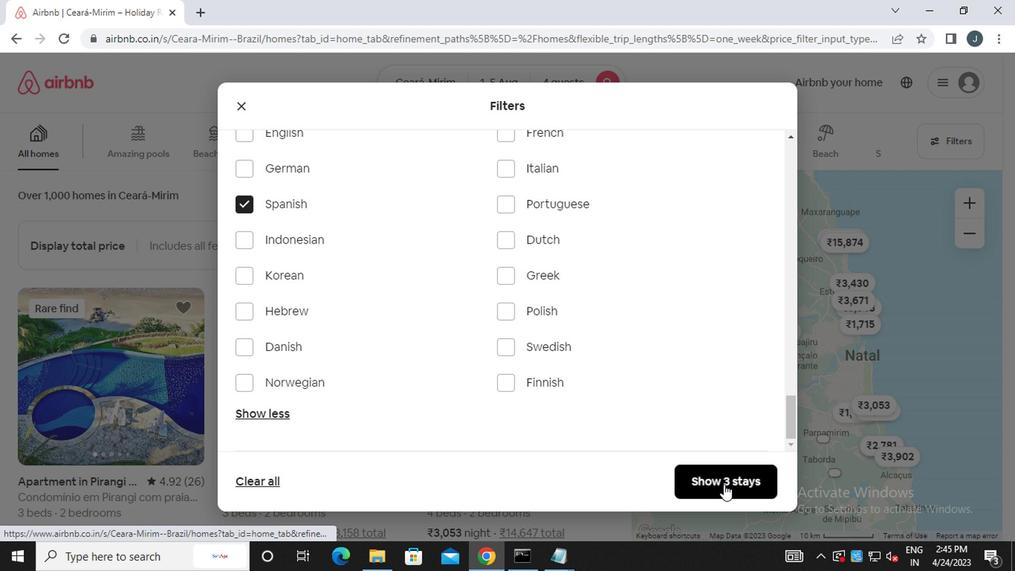 
